 Task: Look for space in Bāruipur, India from 5th June, 2023 to 16th June, 2023 for 2 adults in price range Rs.14000 to Rs.18000. Place can be entire place with 1  bedroom having 1 bed and 1 bathroom. Property type can be house, flat, guest house, hotel. Amenities needed are: wifi. Booking option can be shelf check-in. Required host language is English.
Action: Mouse moved to (417, 87)
Screenshot: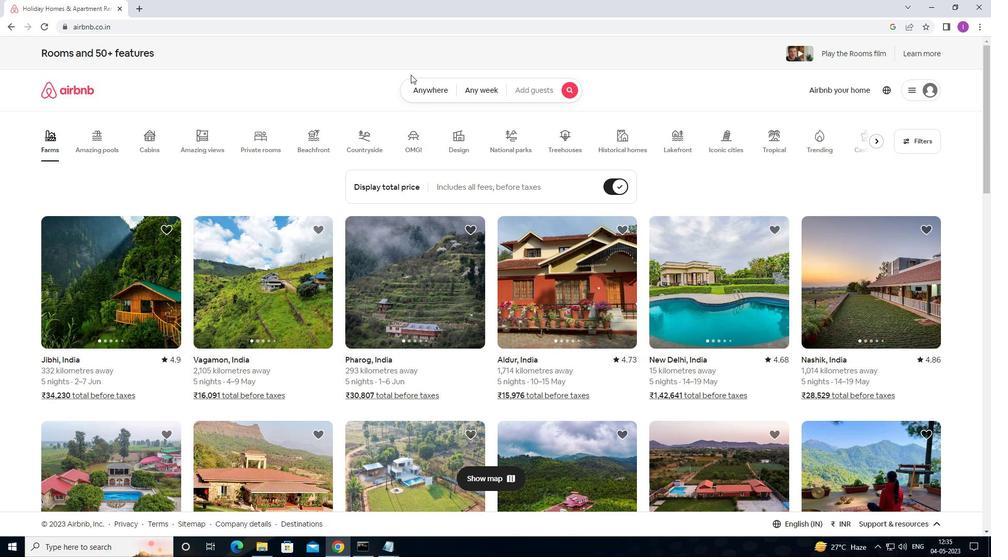 
Action: Mouse pressed left at (417, 87)
Screenshot: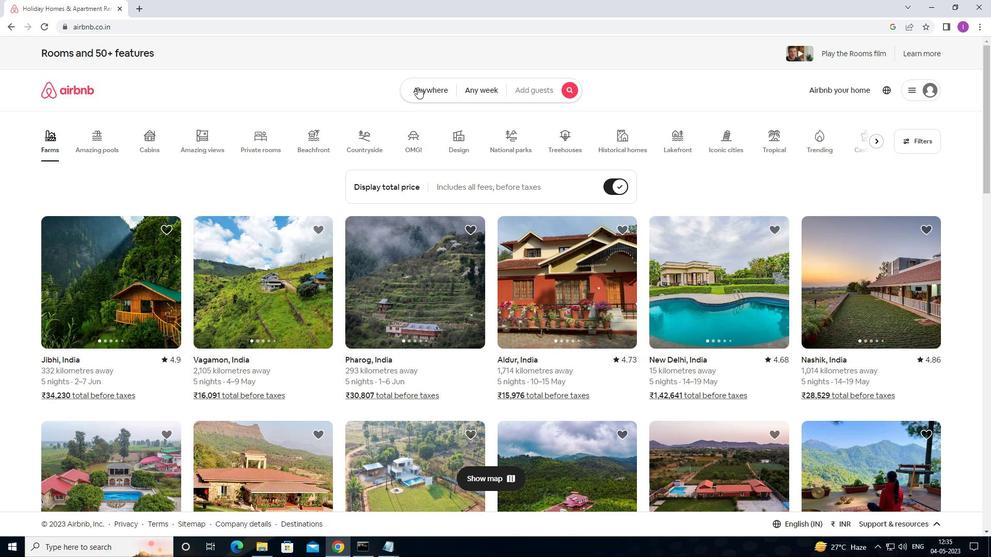 
Action: Mouse moved to (350, 139)
Screenshot: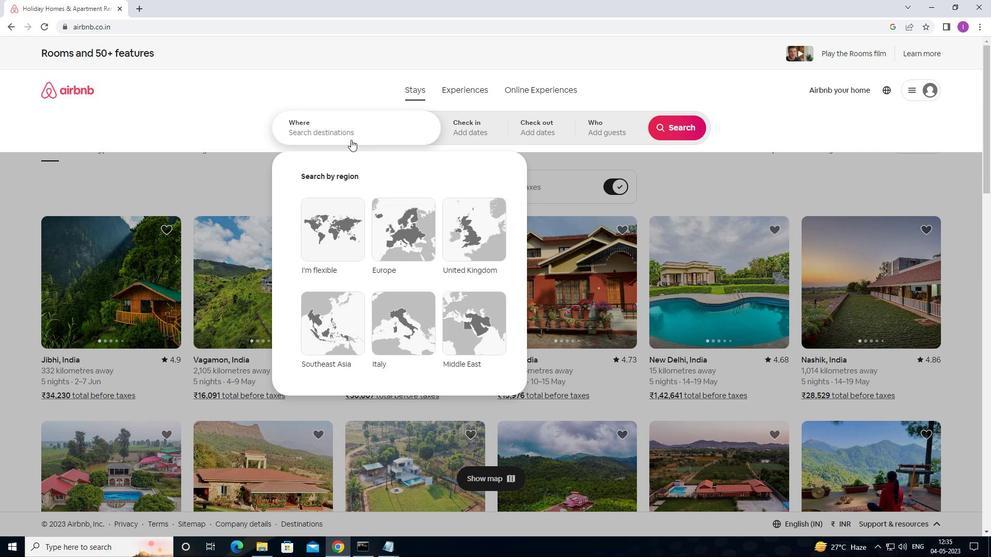 
Action: Mouse pressed left at (350, 139)
Screenshot: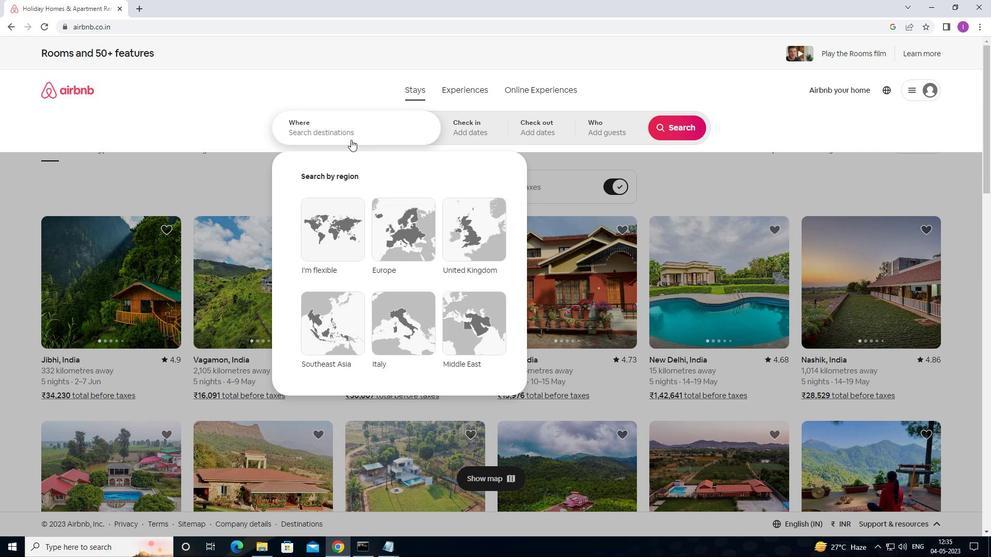 
Action: Mouse moved to (363, 128)
Screenshot: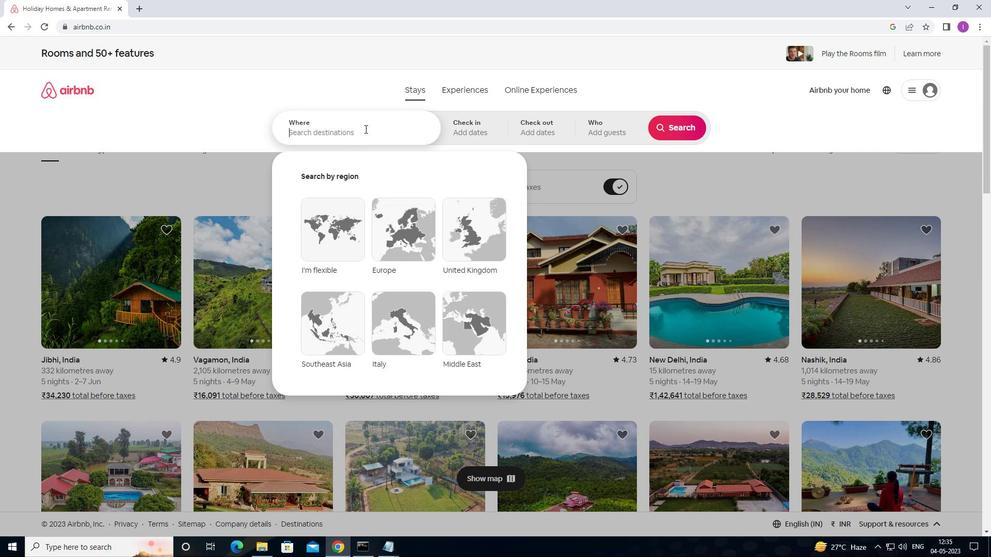 
Action: Key pressed <Key.shift>BARUIP
Screenshot: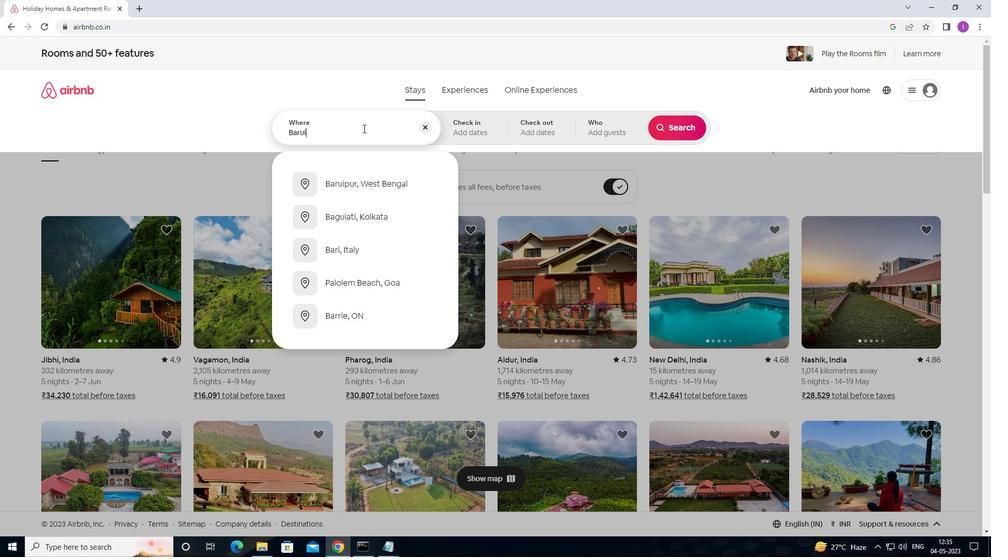 
Action: Mouse moved to (363, 128)
Screenshot: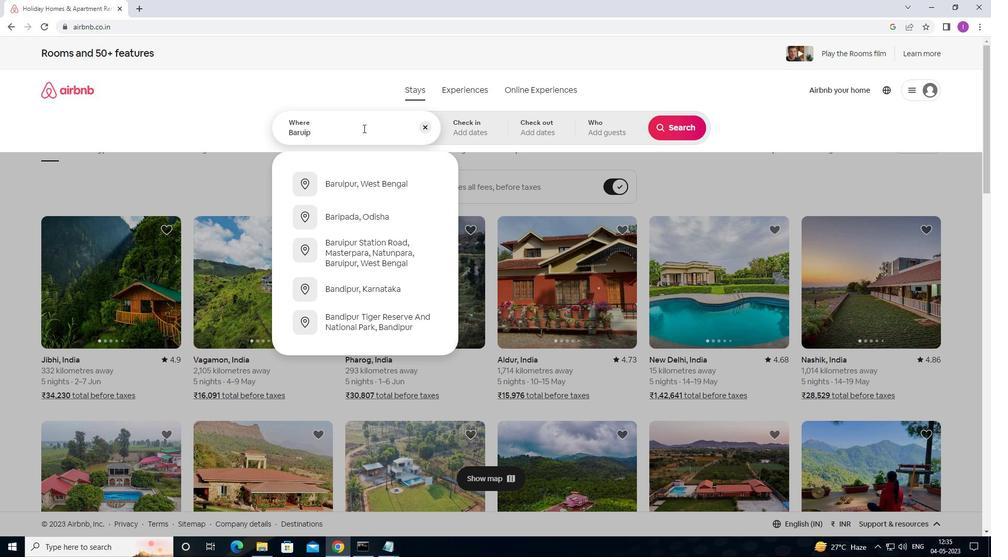 
Action: Key pressed UR,<Key.shift>INDIAS<Key.backspace>
Screenshot: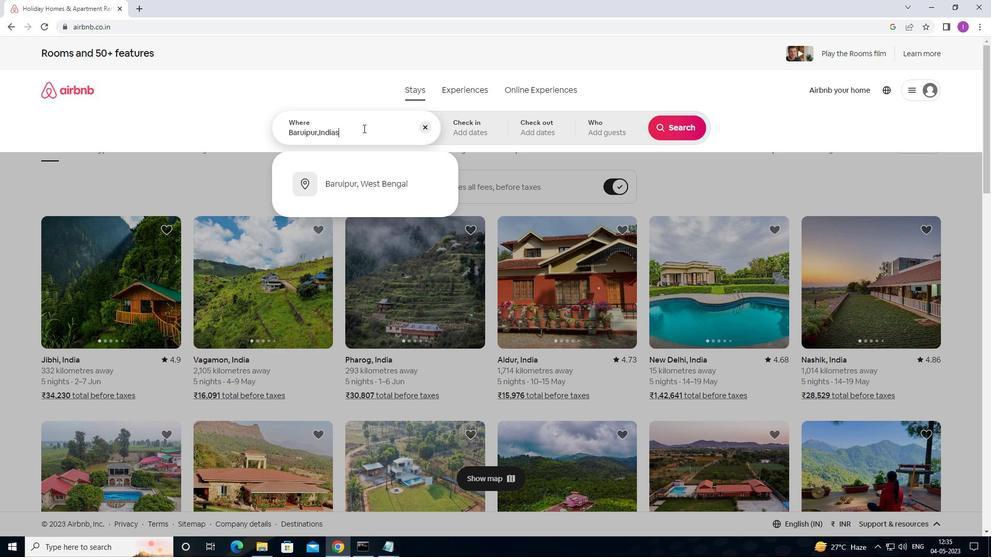 
Action: Mouse moved to (480, 132)
Screenshot: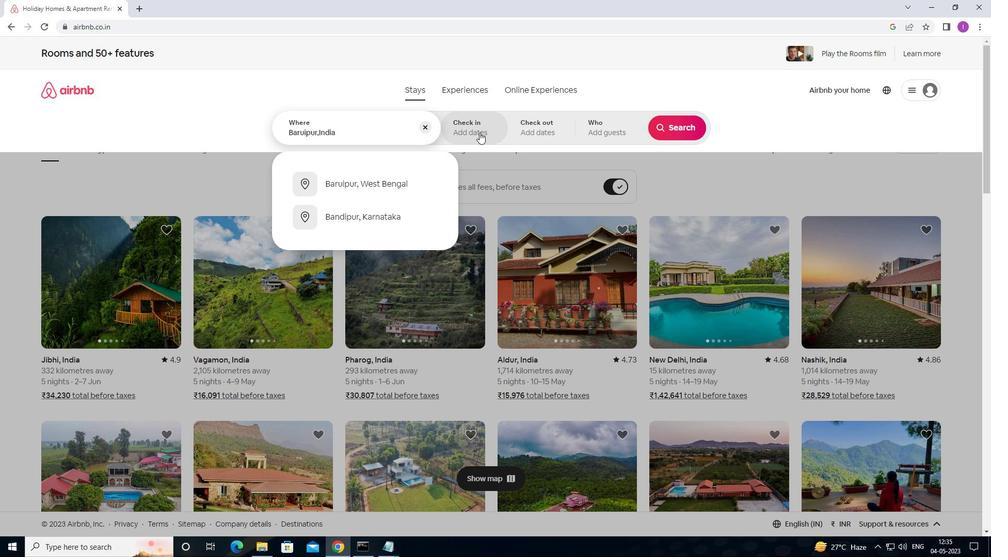 
Action: Mouse pressed left at (480, 132)
Screenshot: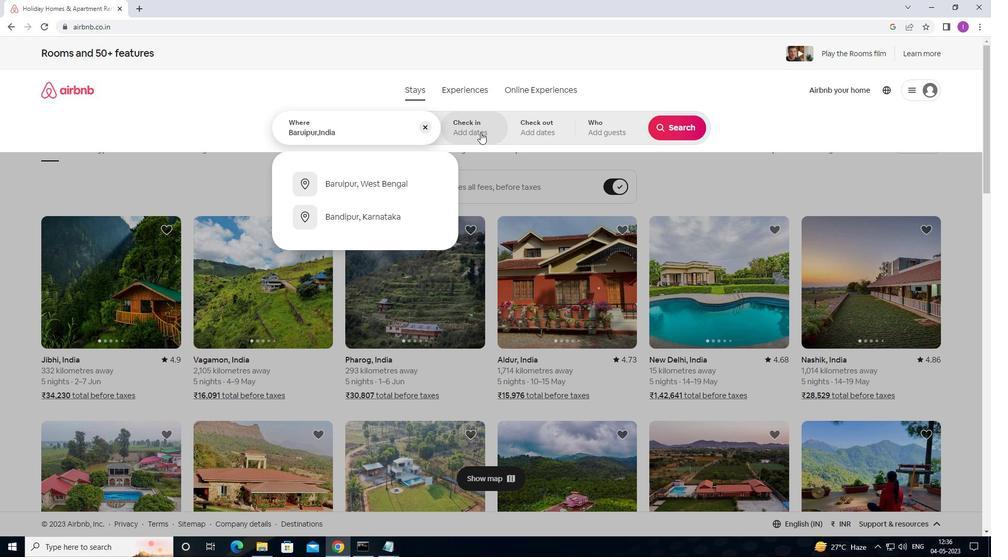 
Action: Mouse moved to (541, 282)
Screenshot: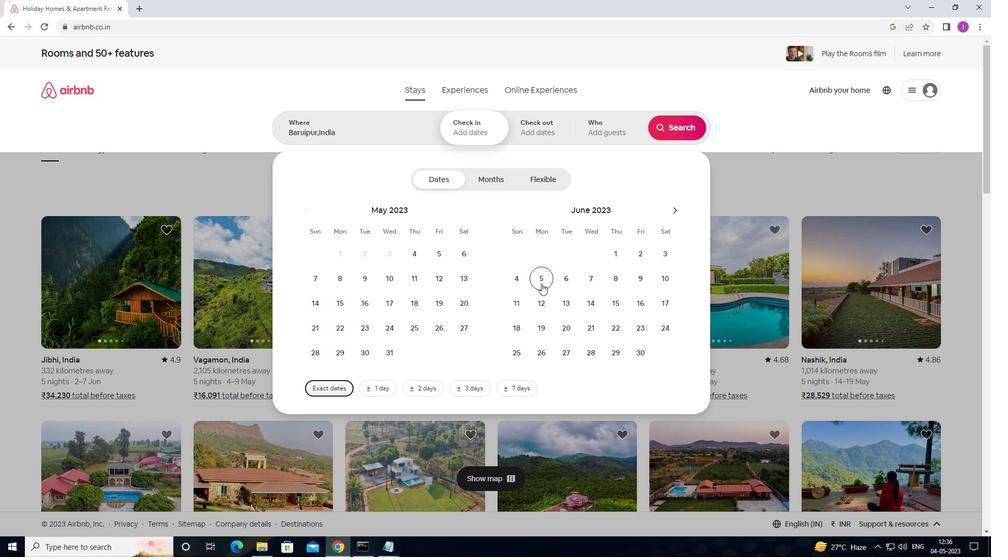 
Action: Mouse pressed left at (541, 282)
Screenshot: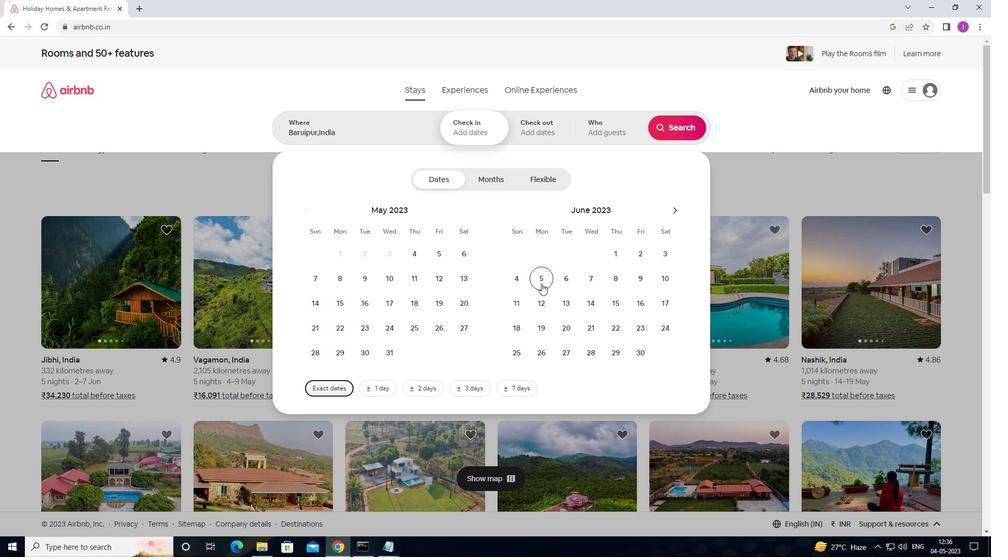 
Action: Mouse moved to (648, 297)
Screenshot: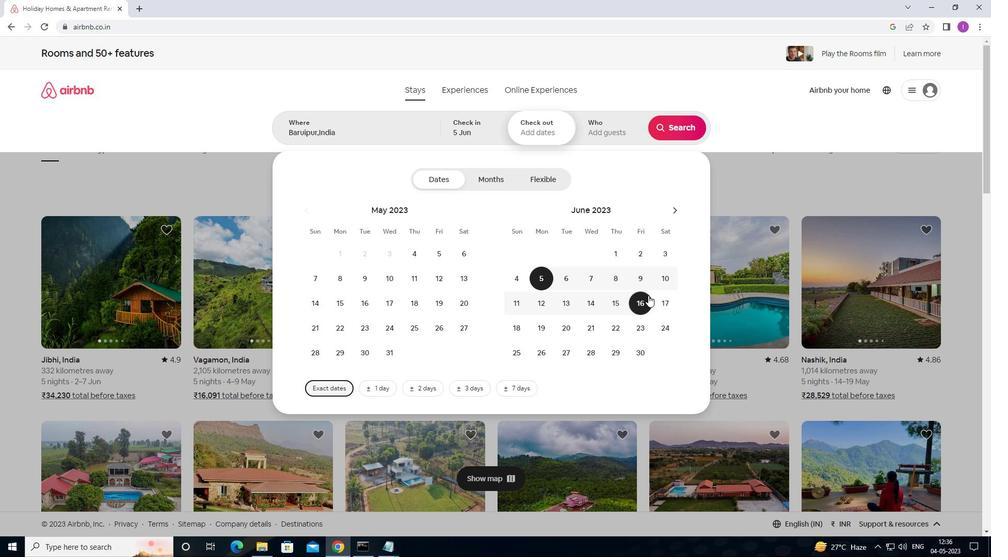 
Action: Mouse pressed left at (648, 297)
Screenshot: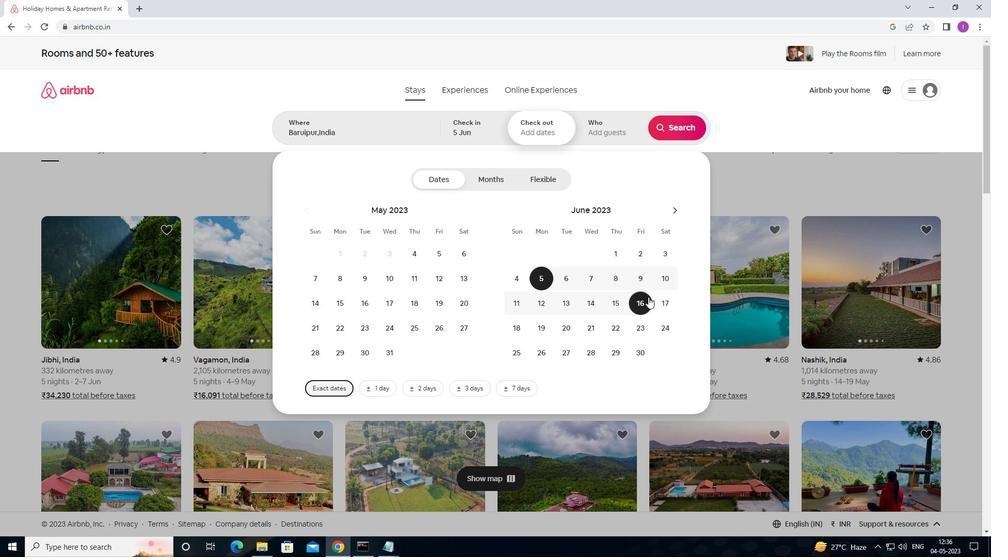 
Action: Mouse moved to (633, 136)
Screenshot: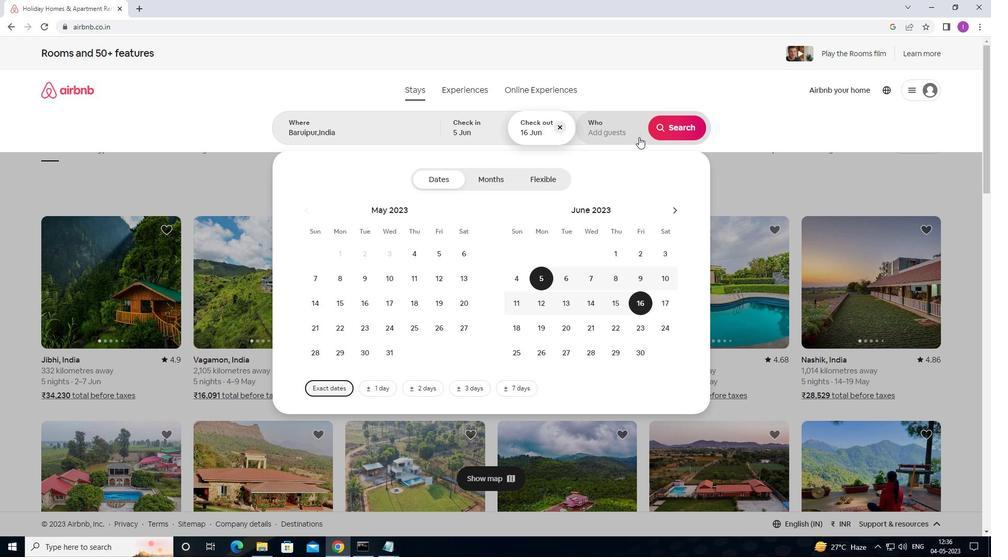 
Action: Mouse pressed left at (633, 136)
Screenshot: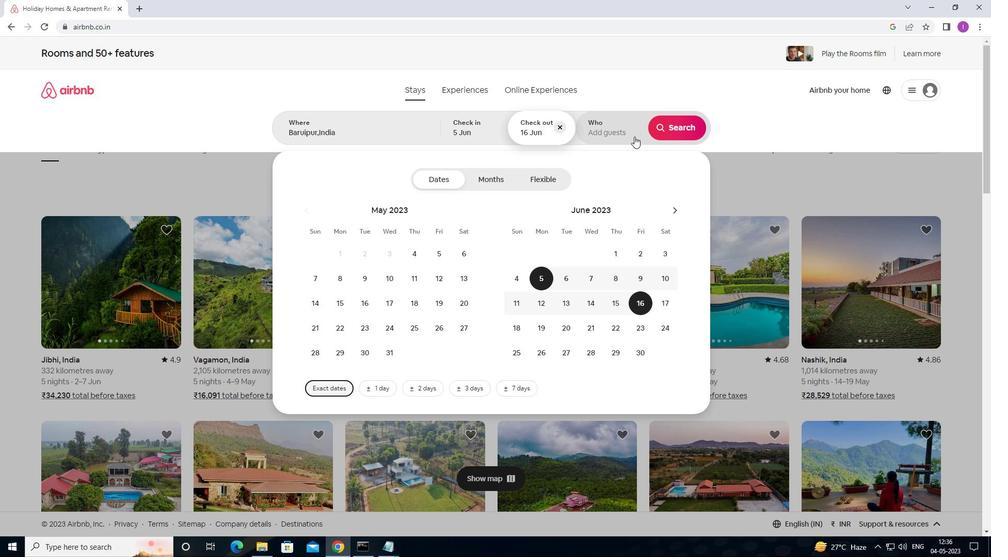 
Action: Mouse moved to (681, 181)
Screenshot: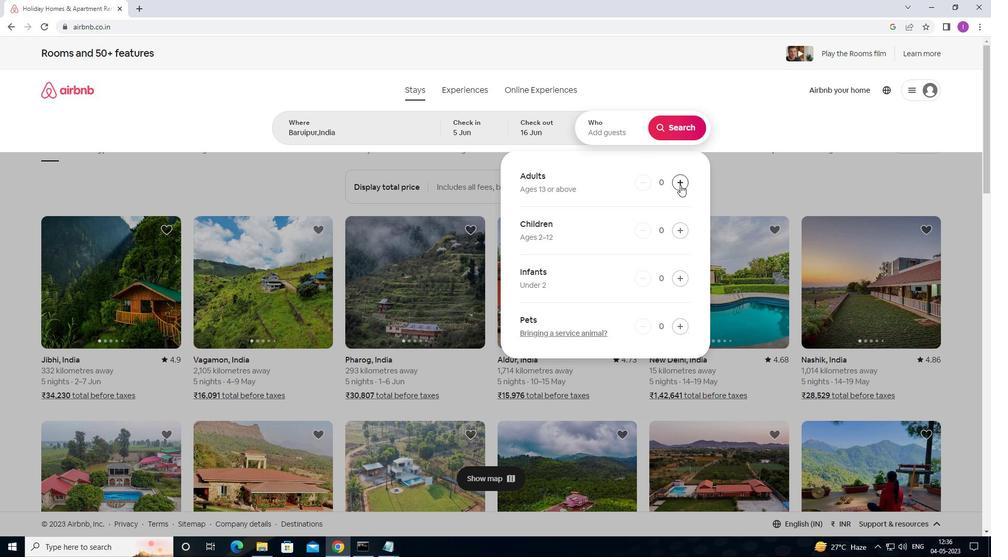 
Action: Mouse pressed left at (681, 181)
Screenshot: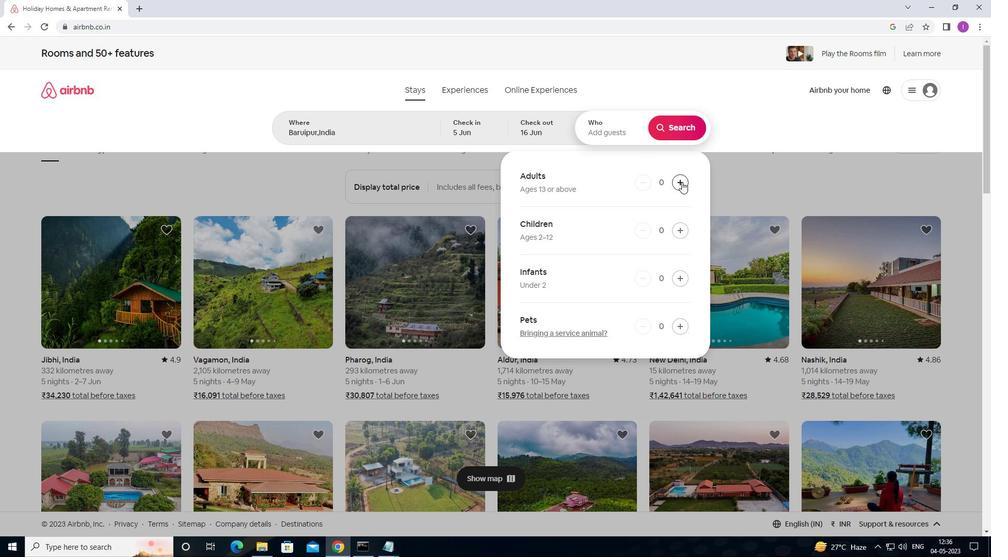 
Action: Mouse pressed left at (681, 181)
Screenshot: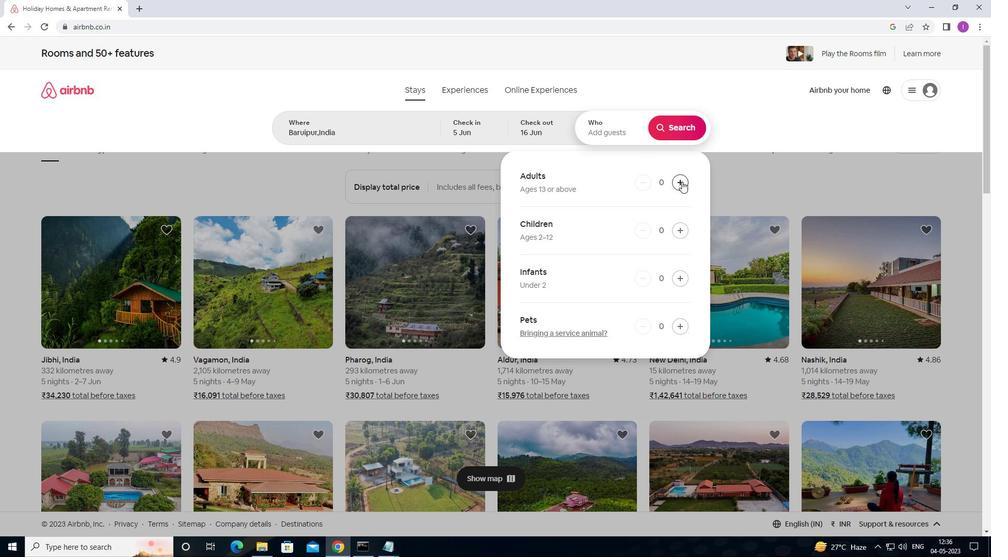 
Action: Mouse moved to (691, 126)
Screenshot: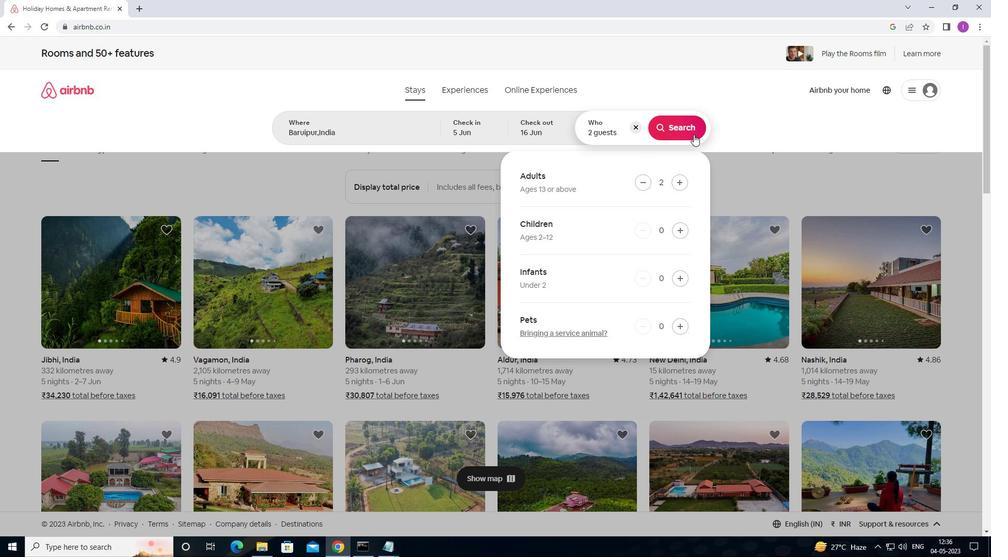 
Action: Mouse pressed left at (691, 126)
Screenshot: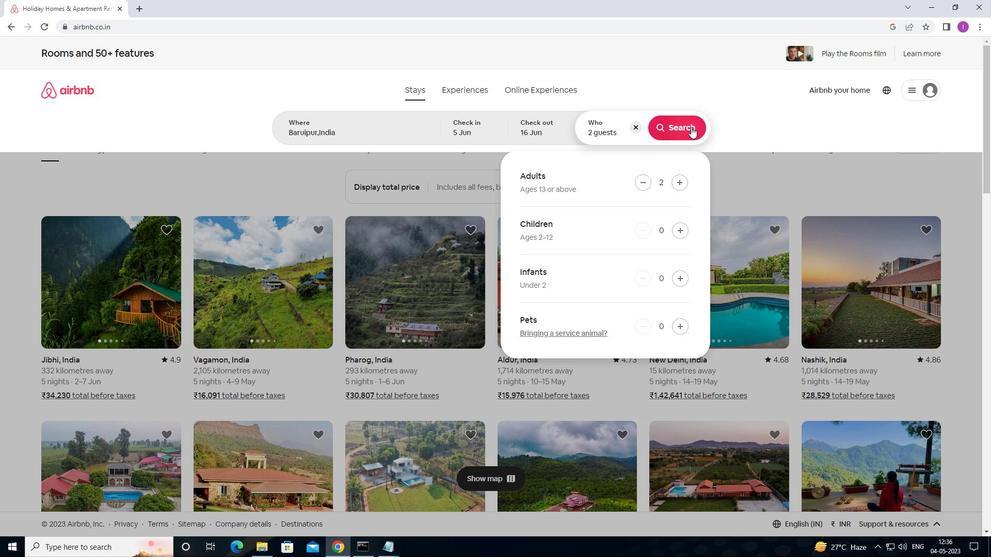 
Action: Mouse moved to (937, 108)
Screenshot: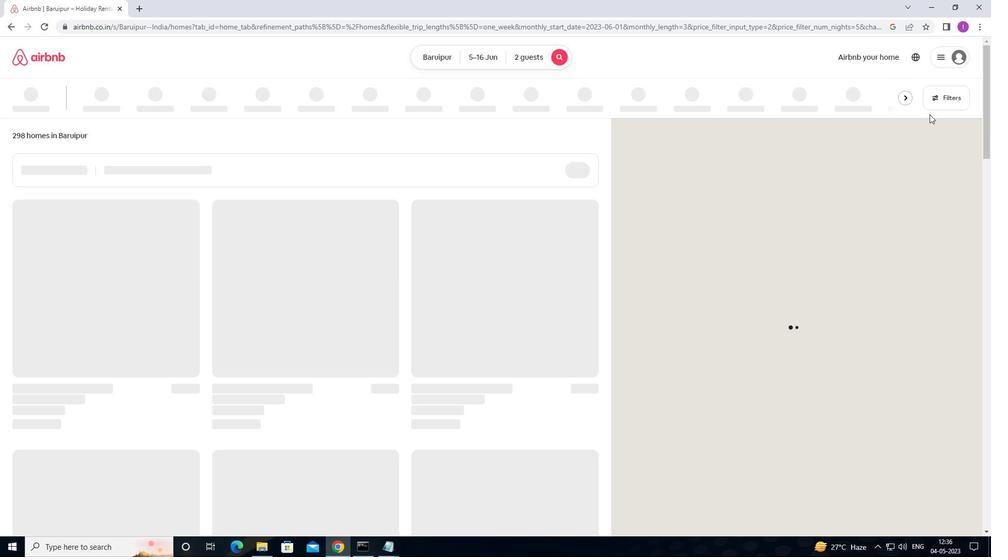 
Action: Mouse pressed left at (937, 108)
Screenshot: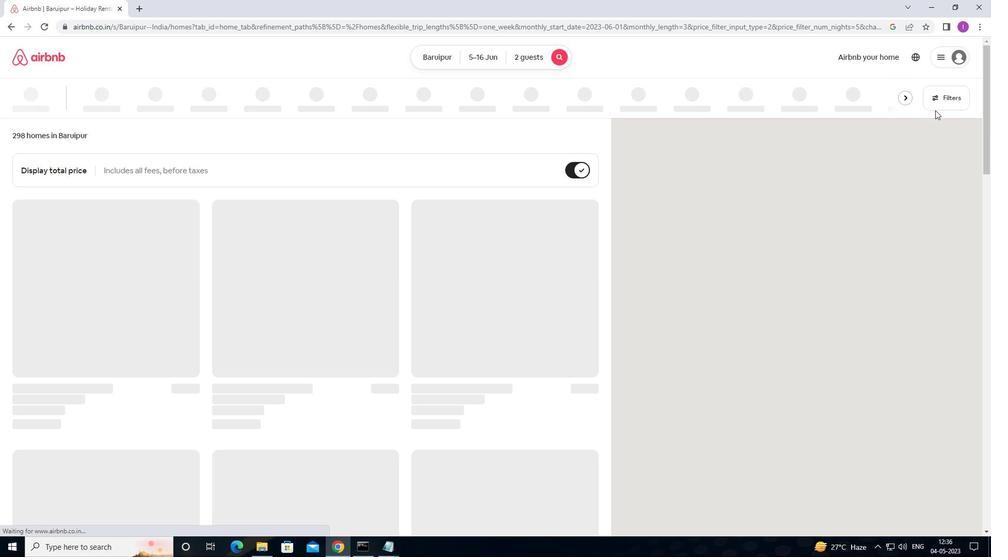 
Action: Mouse moved to (380, 229)
Screenshot: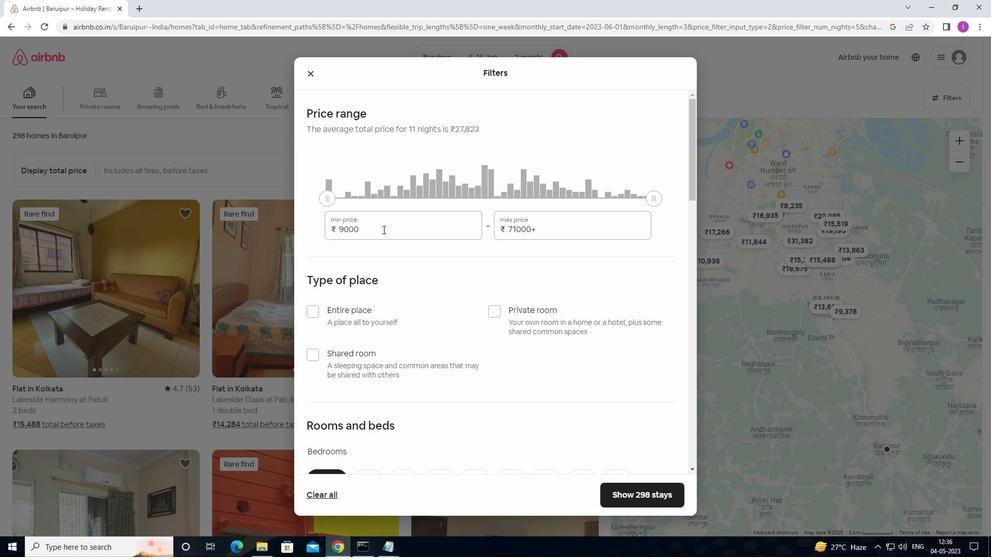 
Action: Mouse pressed left at (380, 229)
Screenshot: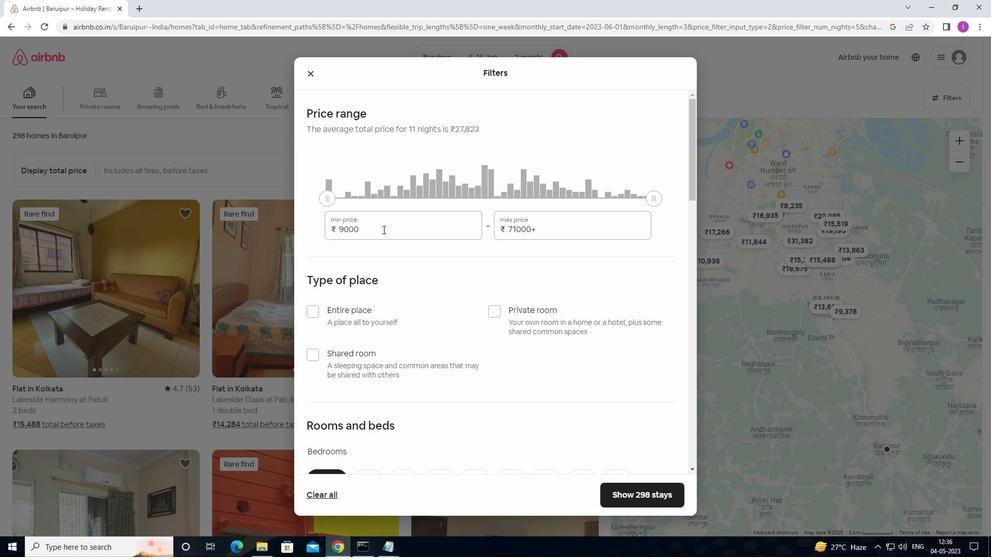 
Action: Mouse moved to (341, 220)
Screenshot: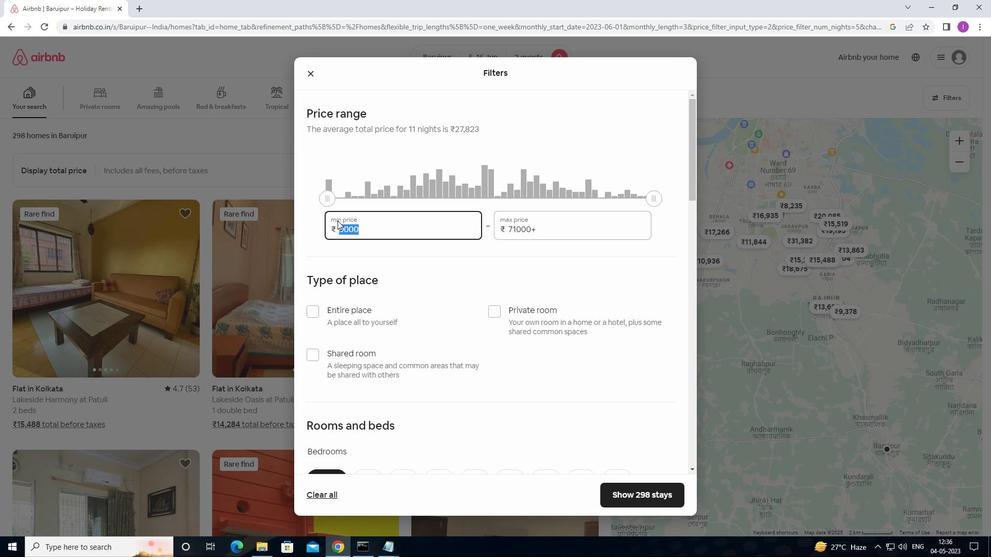 
Action: Key pressed 1
Screenshot: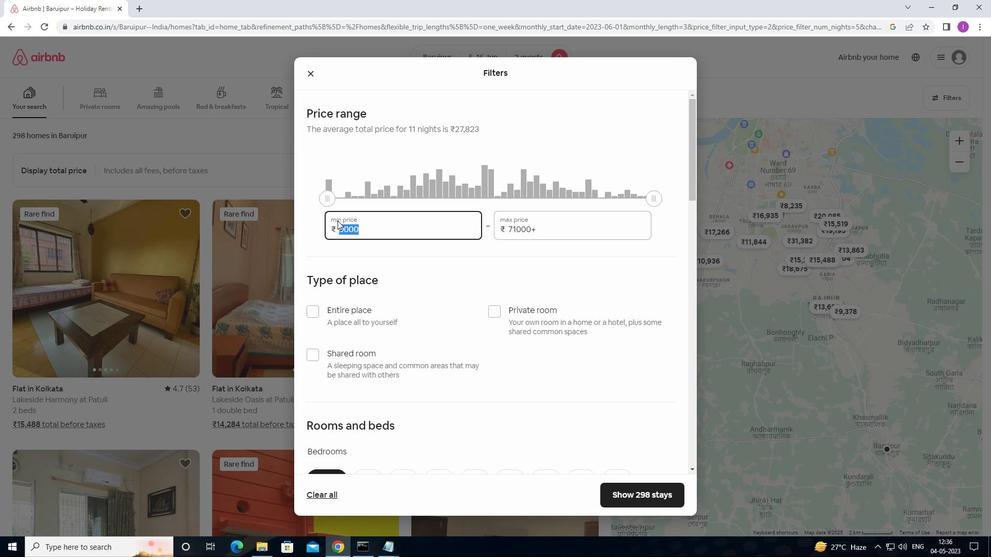 
Action: Mouse moved to (342, 220)
Screenshot: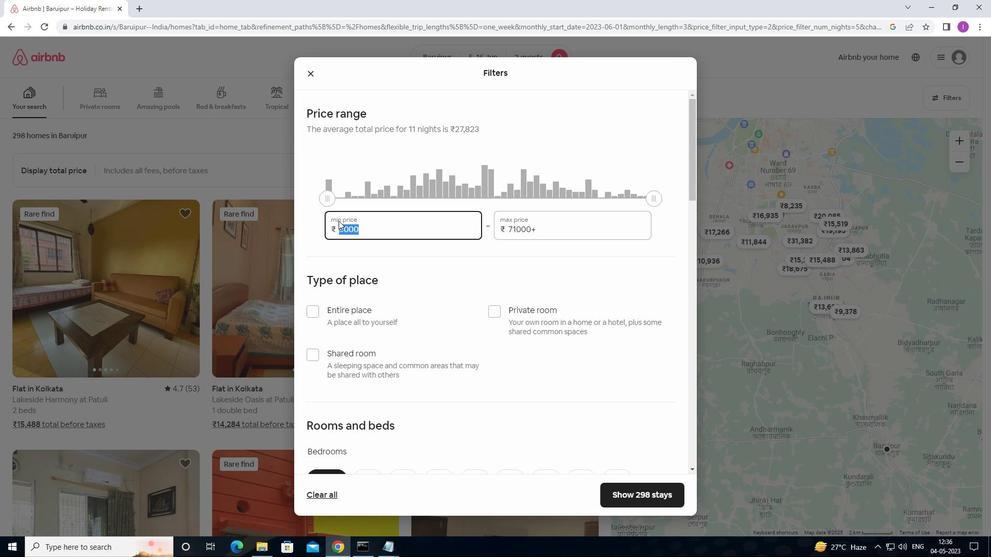 
Action: Key pressed 40
Screenshot: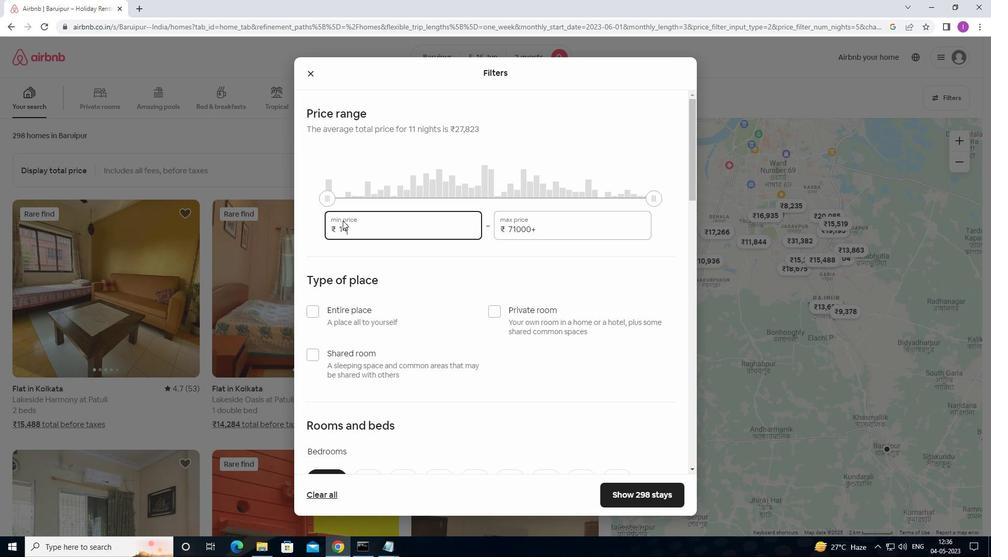 
Action: Mouse moved to (343, 220)
Screenshot: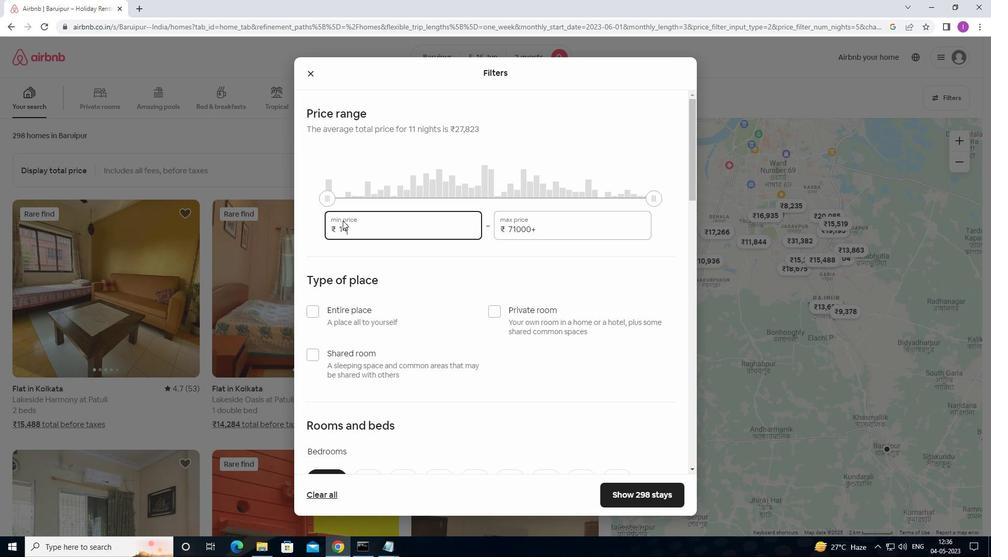 
Action: Key pressed 0
Screenshot: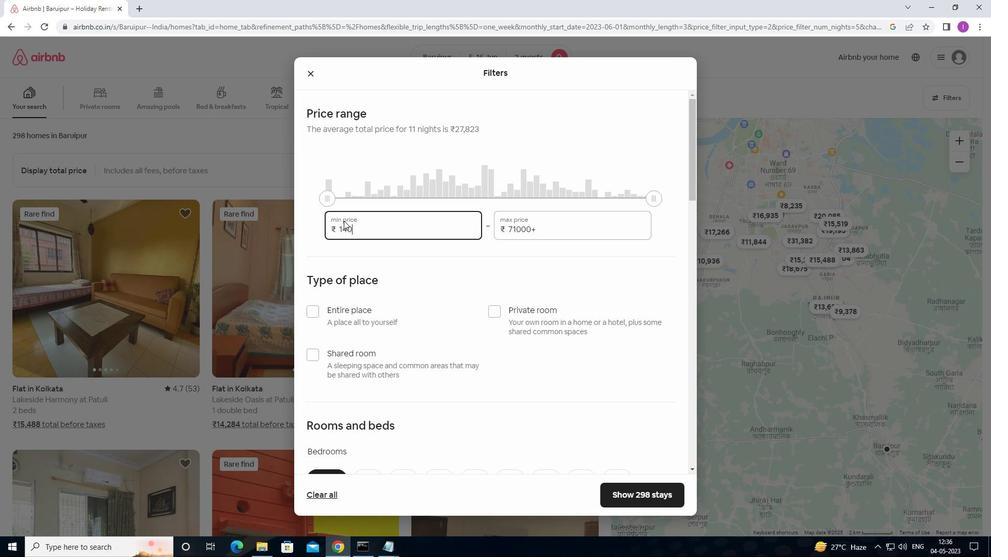 
Action: Mouse moved to (354, 218)
Screenshot: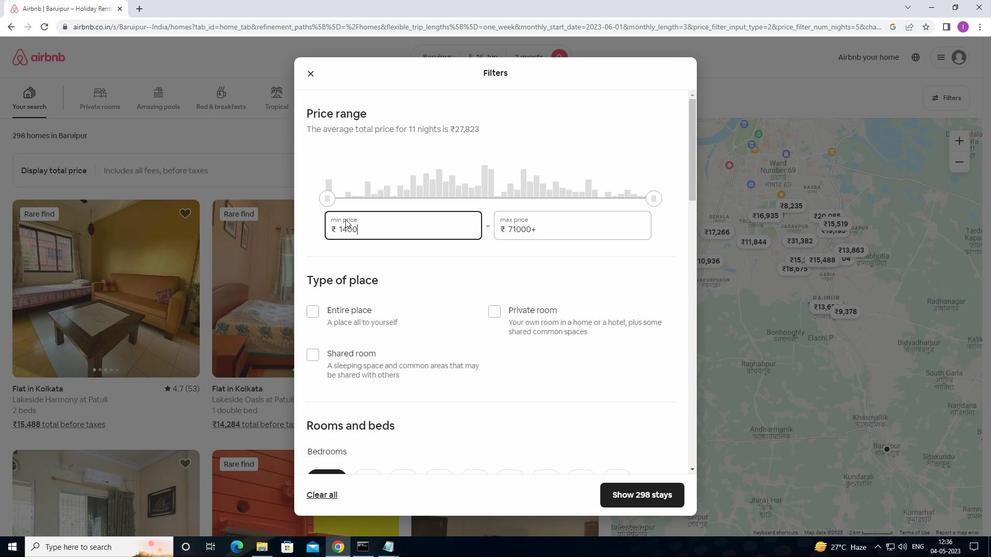 
Action: Key pressed 0
Screenshot: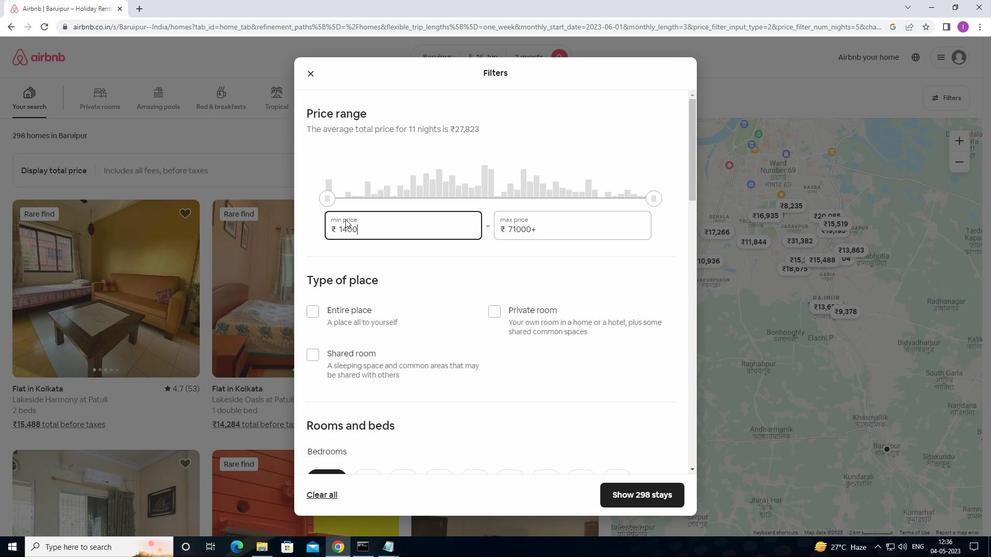 
Action: Mouse moved to (554, 227)
Screenshot: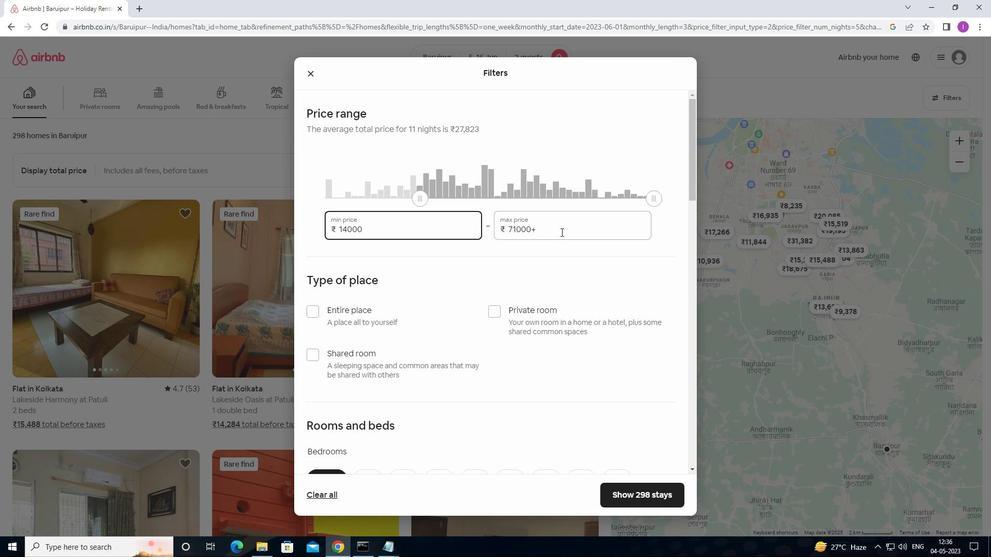 
Action: Mouse pressed left at (554, 227)
Screenshot: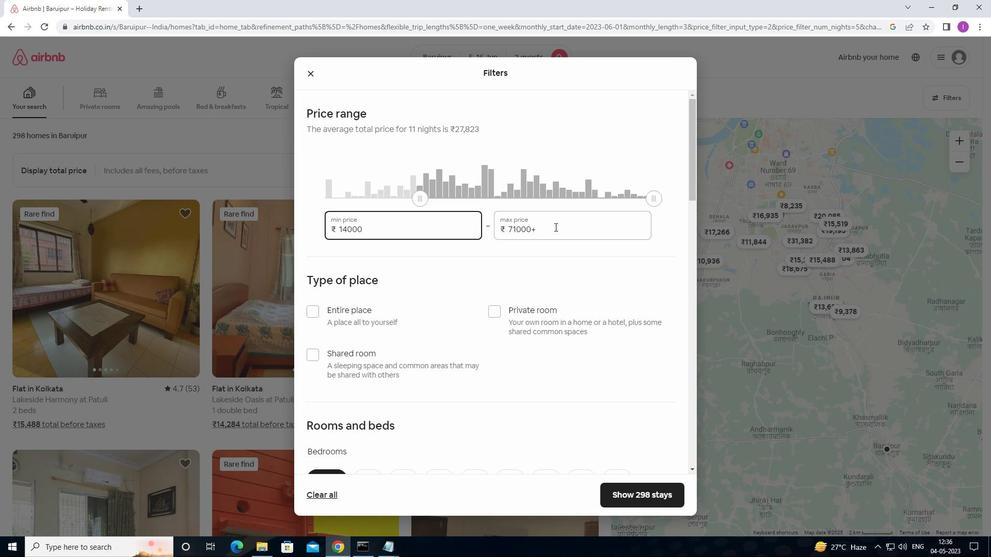 
Action: Mouse moved to (496, 224)
Screenshot: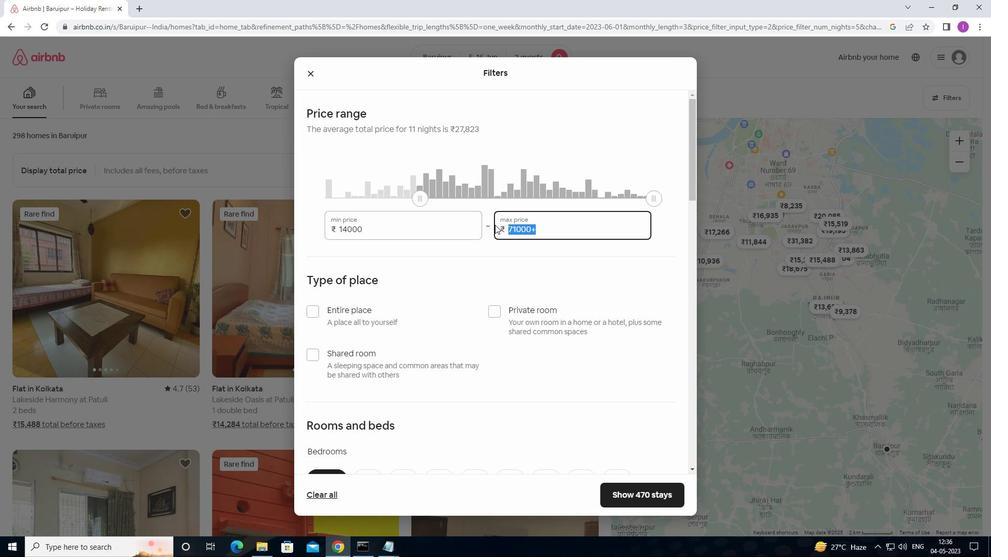 
Action: Key pressed 1
Screenshot: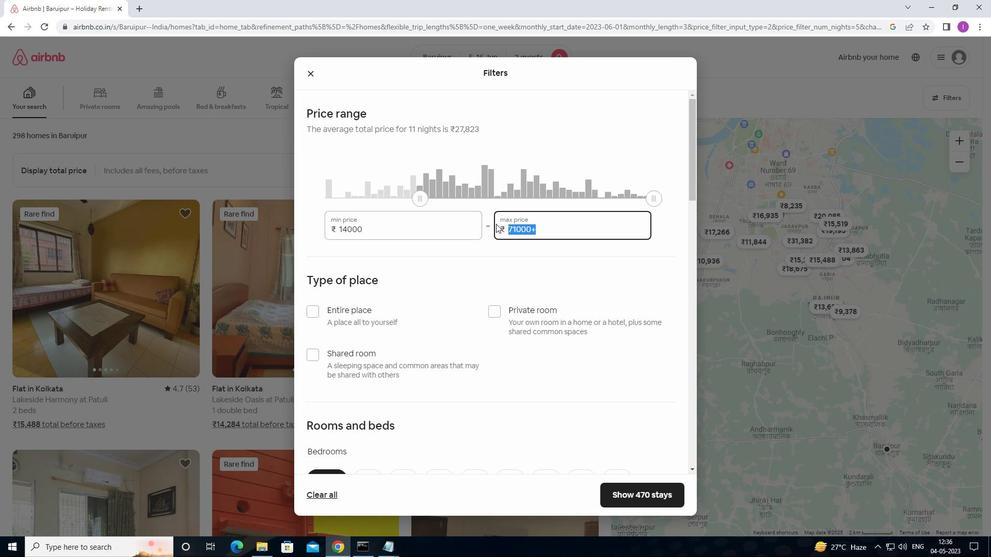 
Action: Mouse moved to (497, 223)
Screenshot: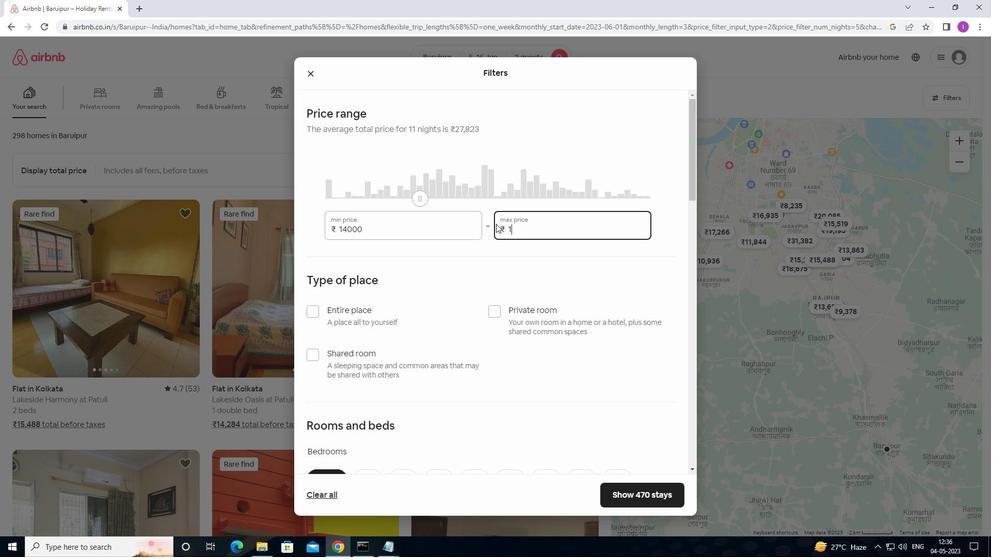 
Action: Key pressed 8000
Screenshot: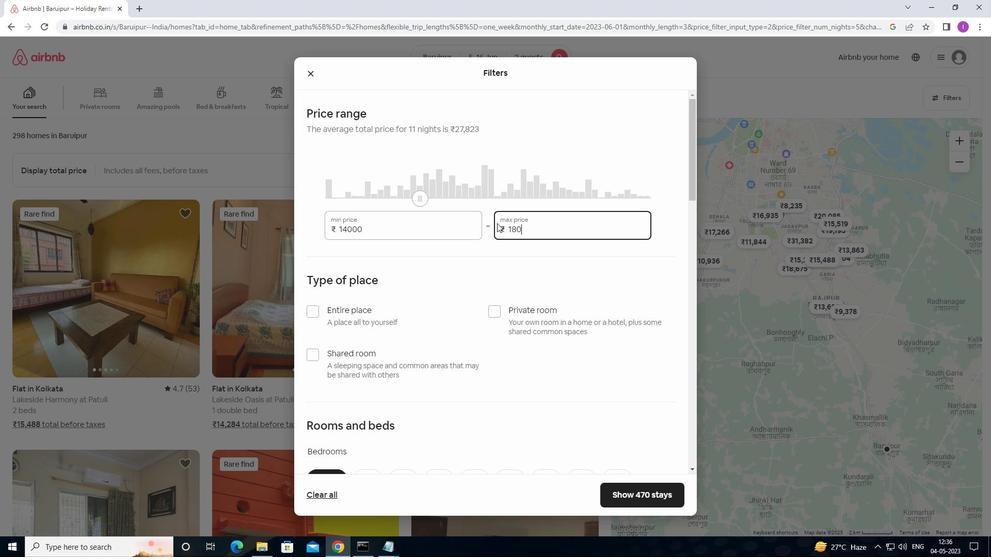 
Action: Mouse moved to (504, 239)
Screenshot: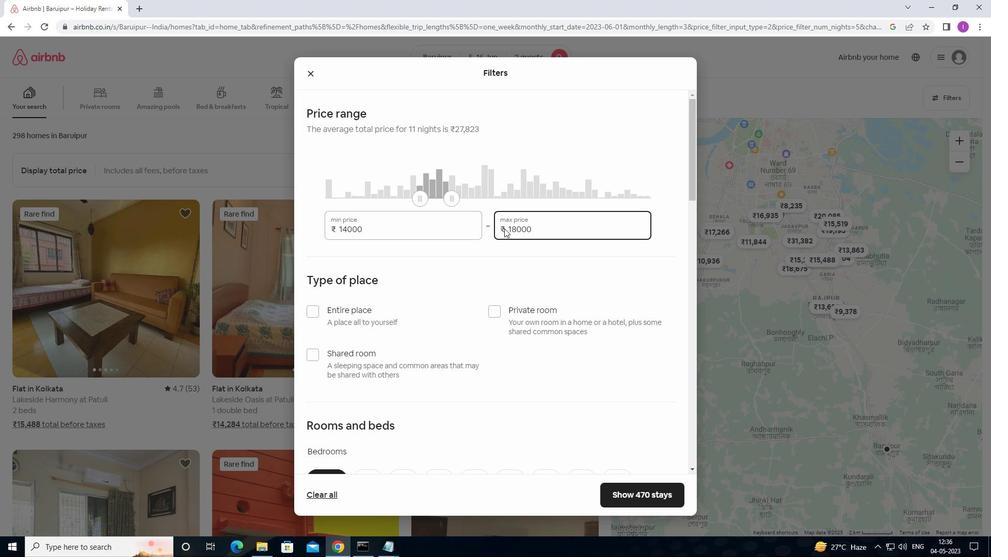 
Action: Mouse scrolled (504, 238) with delta (0, 0)
Screenshot: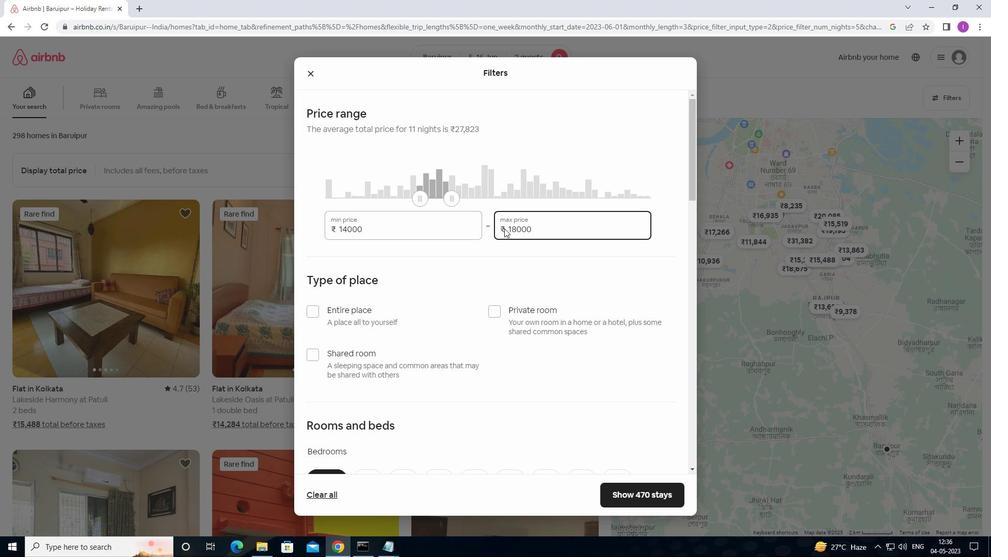 
Action: Mouse moved to (504, 240)
Screenshot: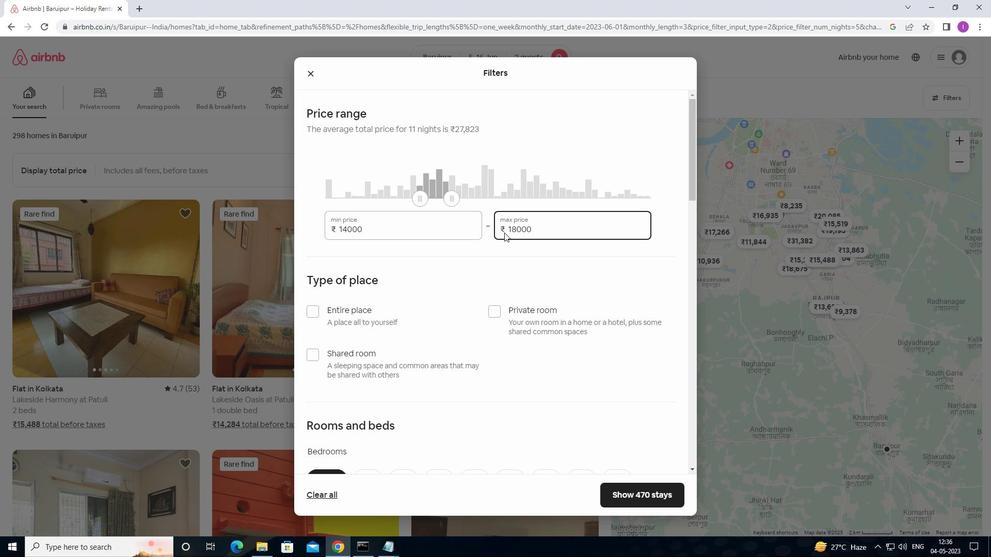 
Action: Mouse scrolled (504, 240) with delta (0, 0)
Screenshot: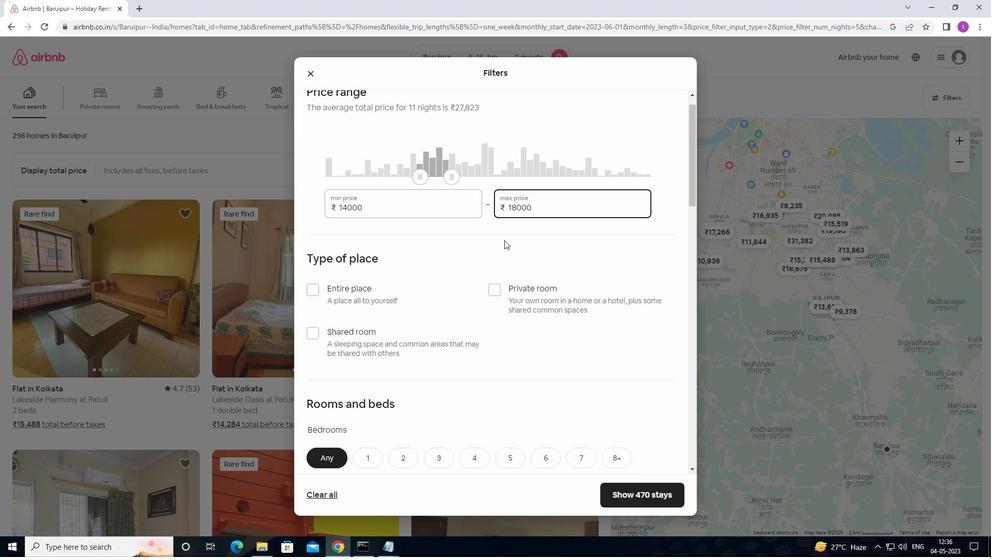 
Action: Mouse moved to (488, 234)
Screenshot: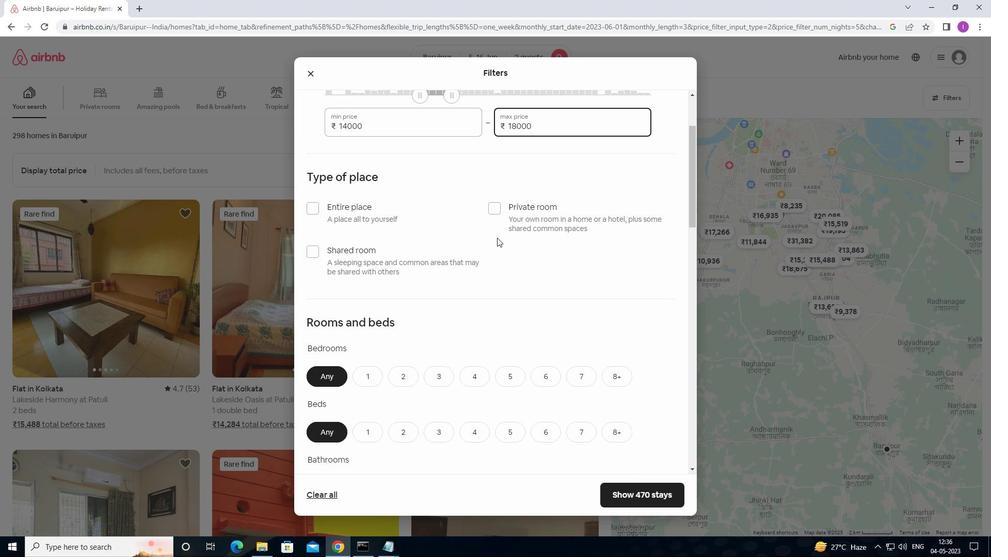 
Action: Mouse scrolled (488, 234) with delta (0, 0)
Screenshot: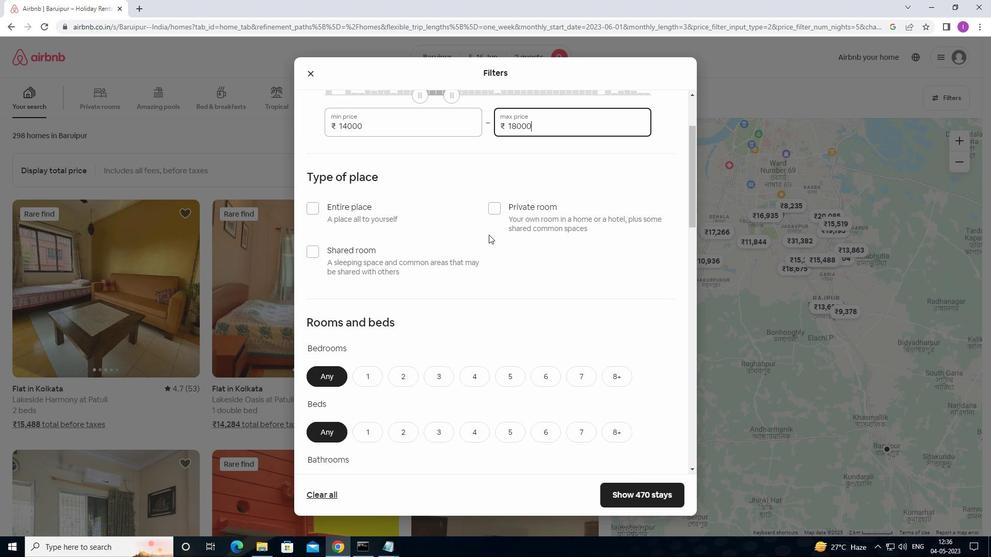 
Action: Mouse moved to (315, 154)
Screenshot: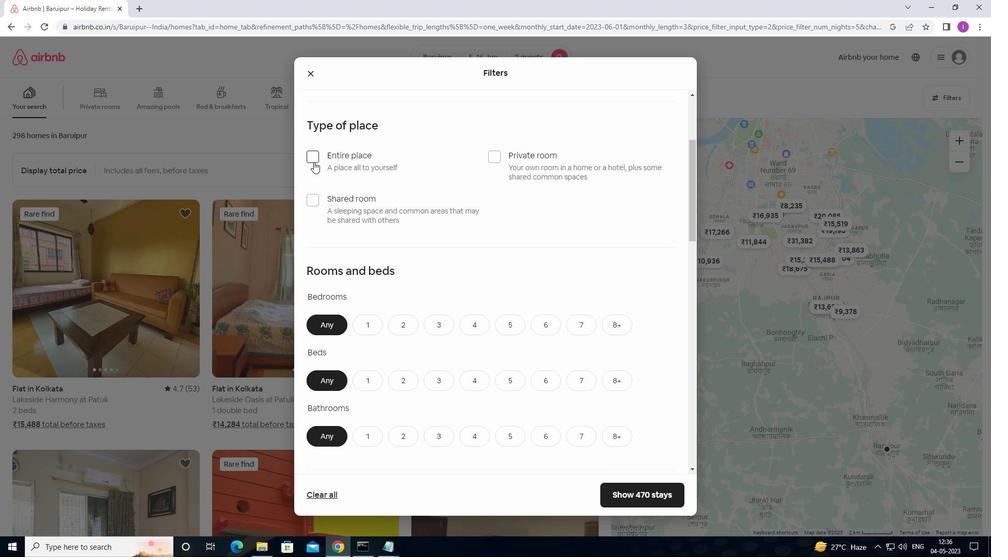 
Action: Mouse pressed left at (315, 154)
Screenshot: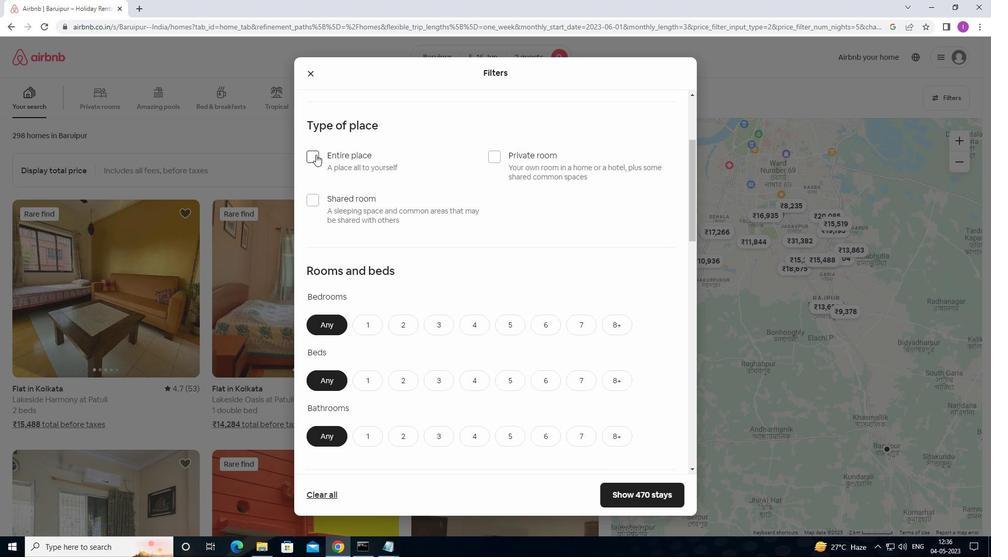 
Action: Mouse moved to (389, 173)
Screenshot: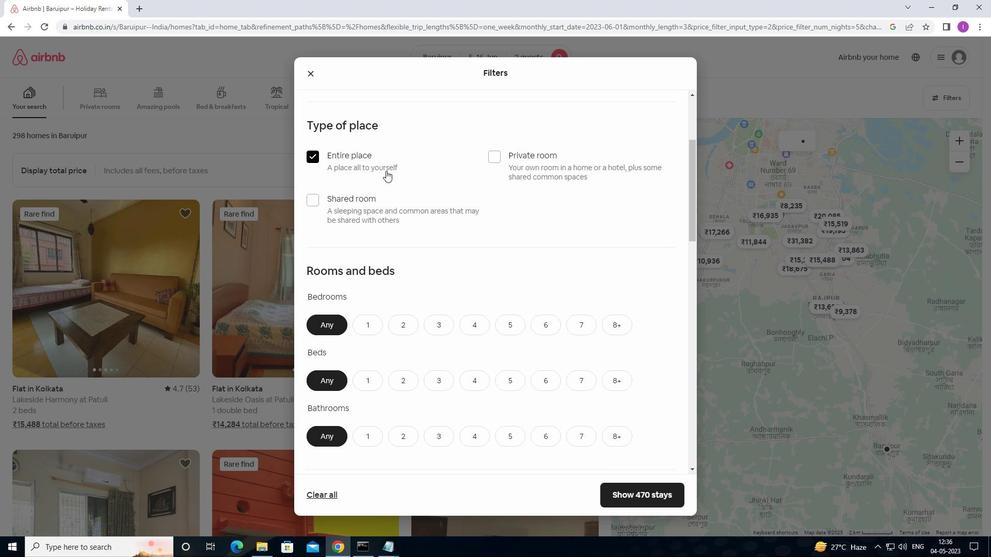 
Action: Mouse scrolled (389, 172) with delta (0, 0)
Screenshot: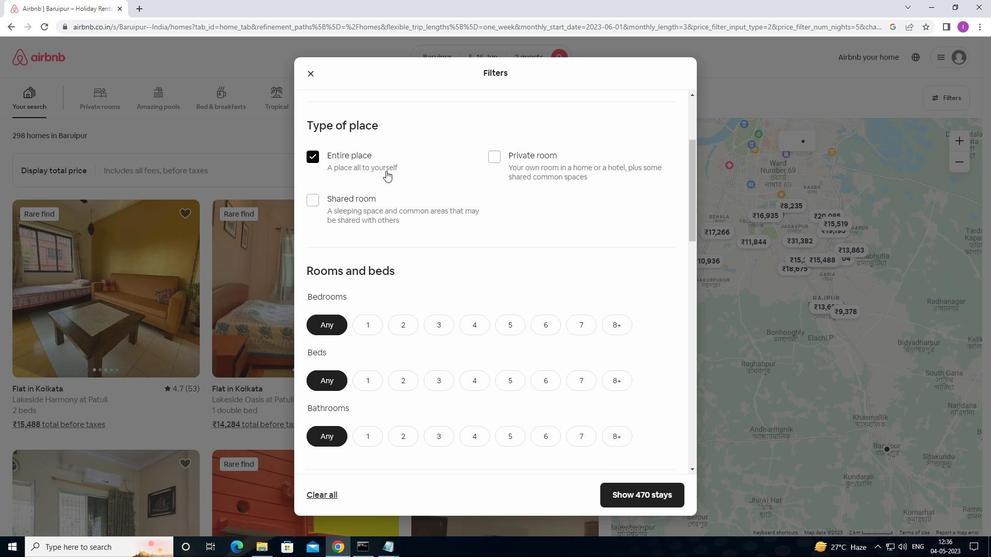 
Action: Mouse scrolled (389, 172) with delta (0, 0)
Screenshot: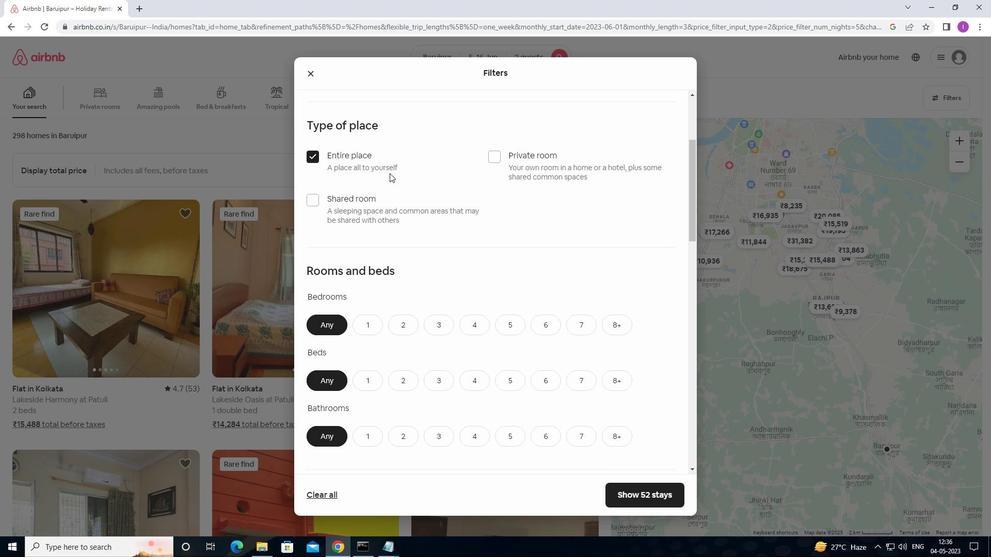 
Action: Mouse moved to (378, 227)
Screenshot: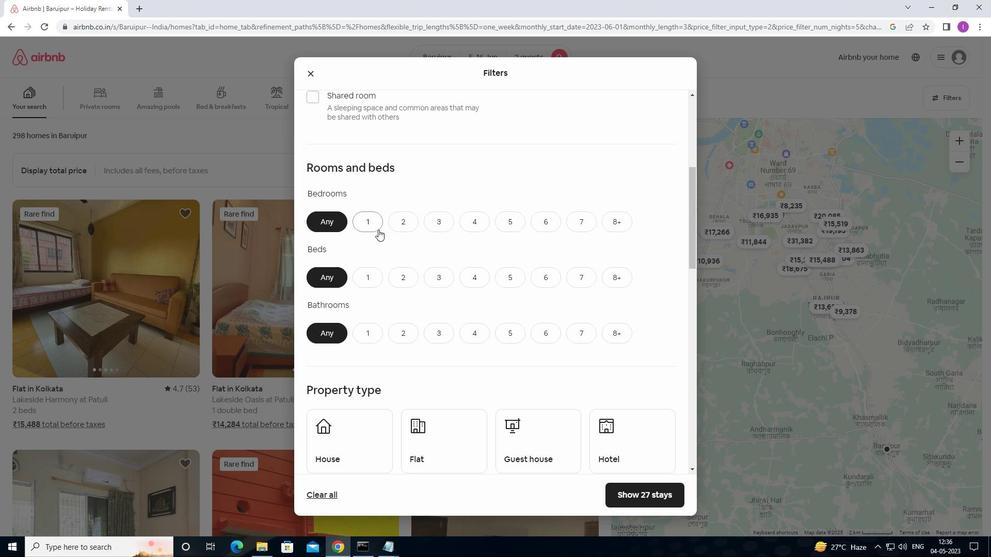 
Action: Mouse pressed left at (378, 227)
Screenshot: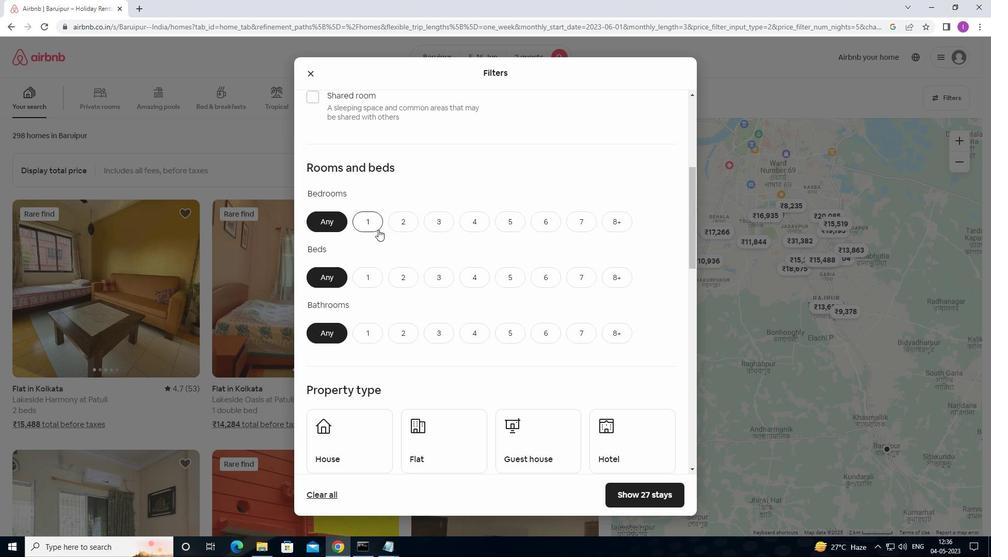 
Action: Mouse moved to (377, 274)
Screenshot: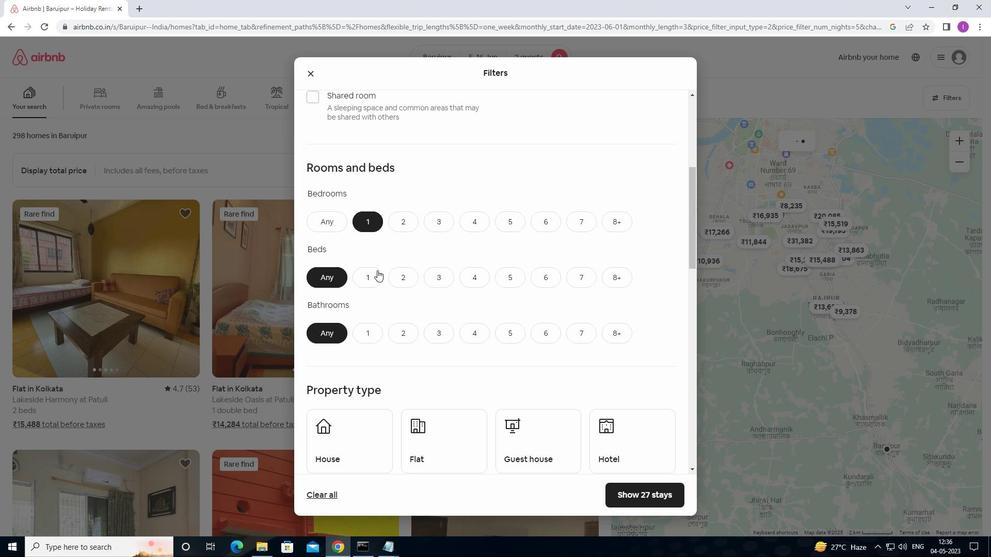 
Action: Mouse pressed left at (377, 274)
Screenshot: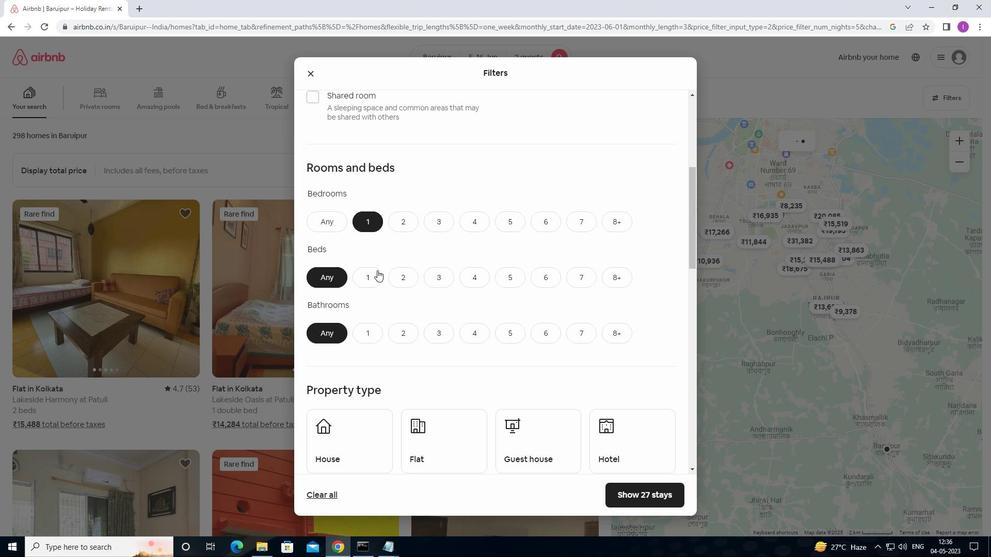 
Action: Mouse moved to (373, 325)
Screenshot: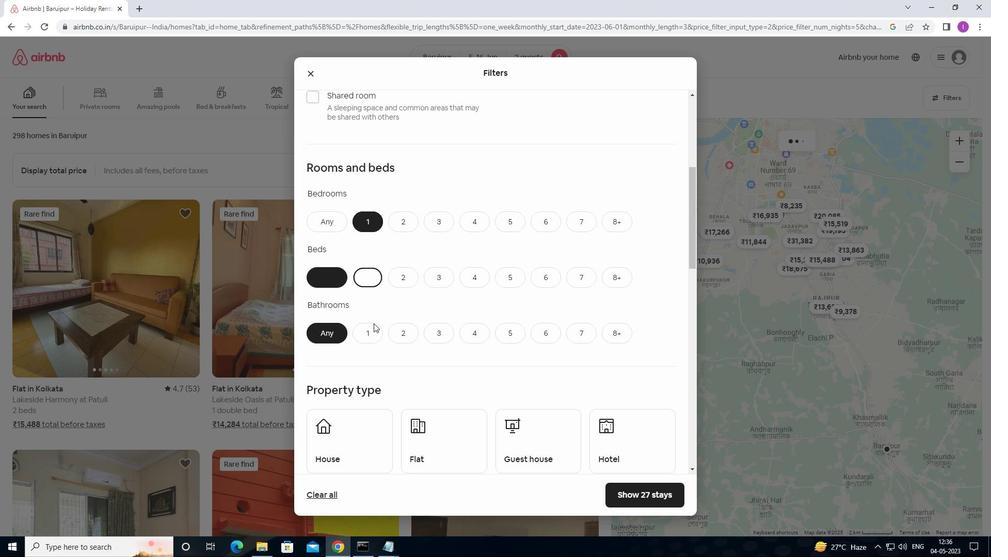 
Action: Mouse pressed left at (373, 325)
Screenshot: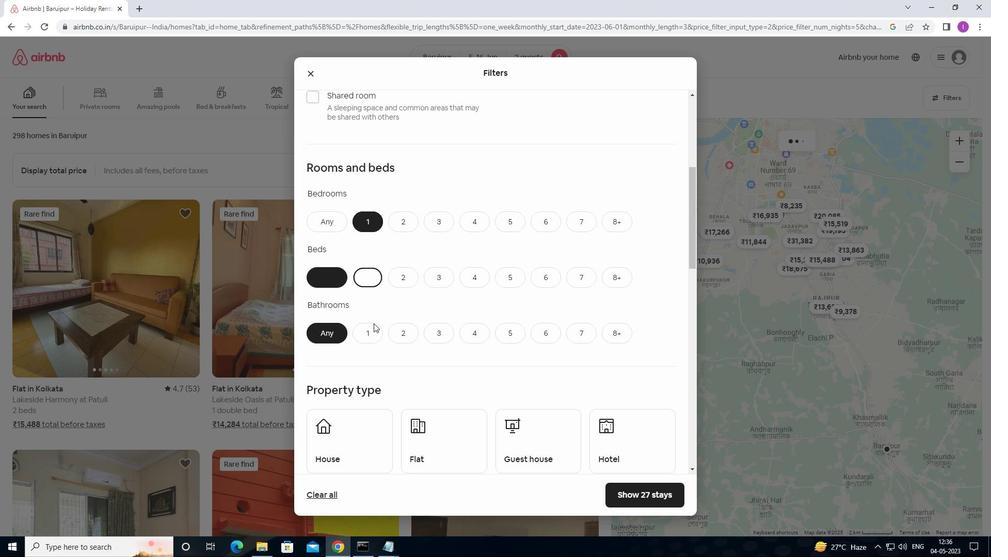 
Action: Mouse moved to (405, 310)
Screenshot: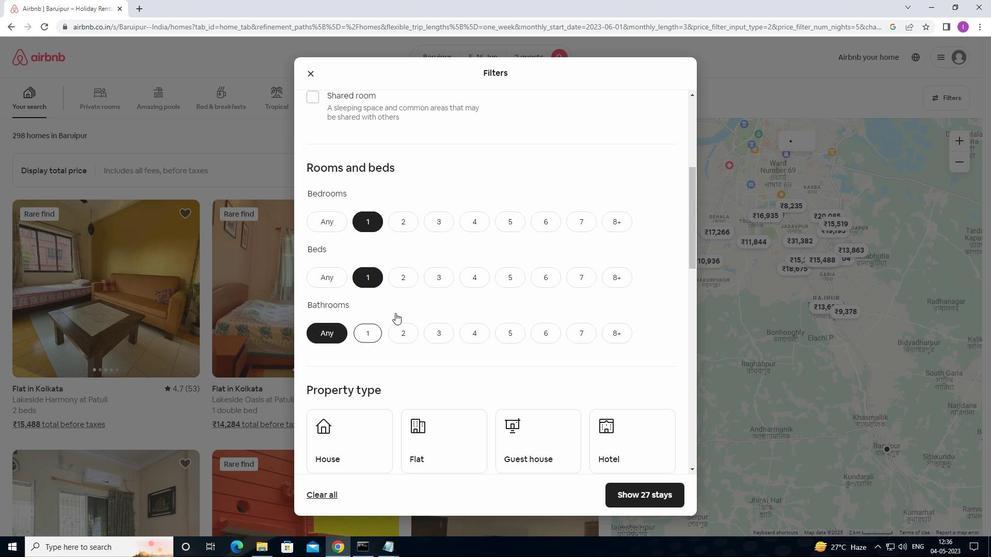 
Action: Mouse scrolled (405, 309) with delta (0, 0)
Screenshot: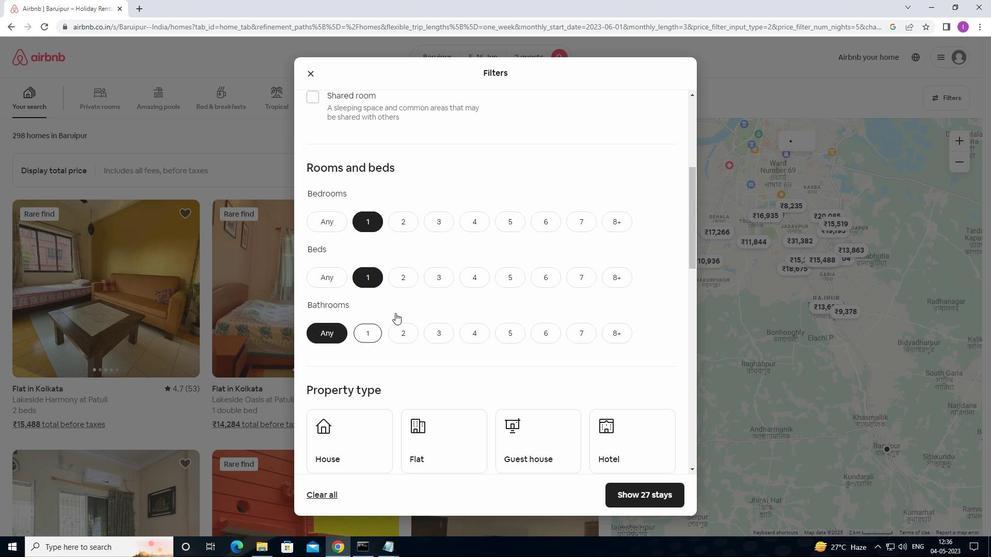 
Action: Mouse moved to (406, 309)
Screenshot: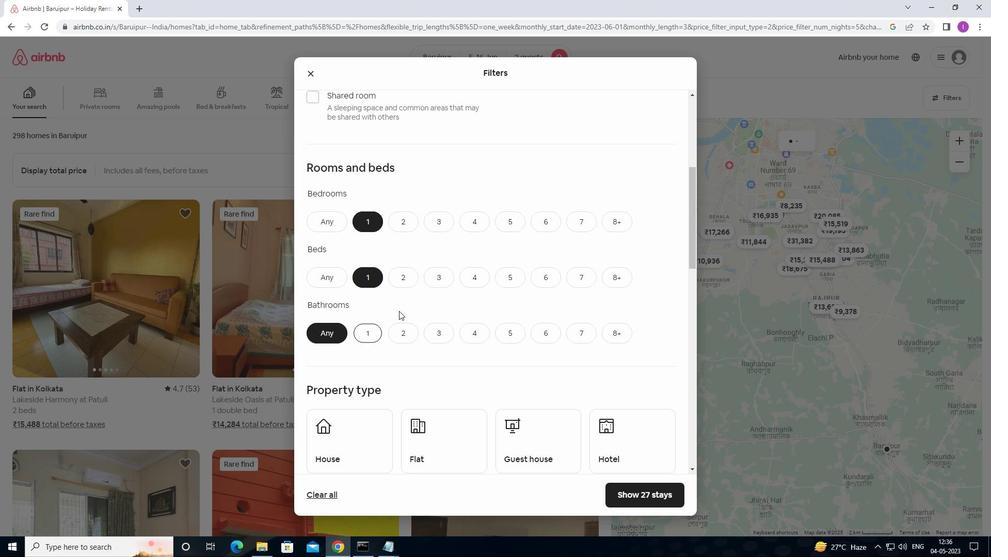 
Action: Mouse scrolled (406, 309) with delta (0, 0)
Screenshot: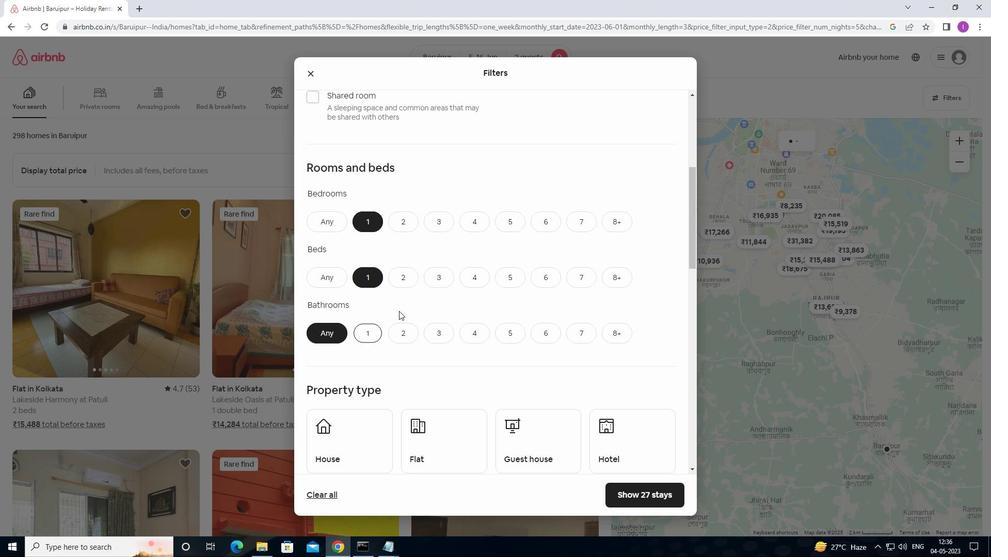 
Action: Mouse moved to (361, 318)
Screenshot: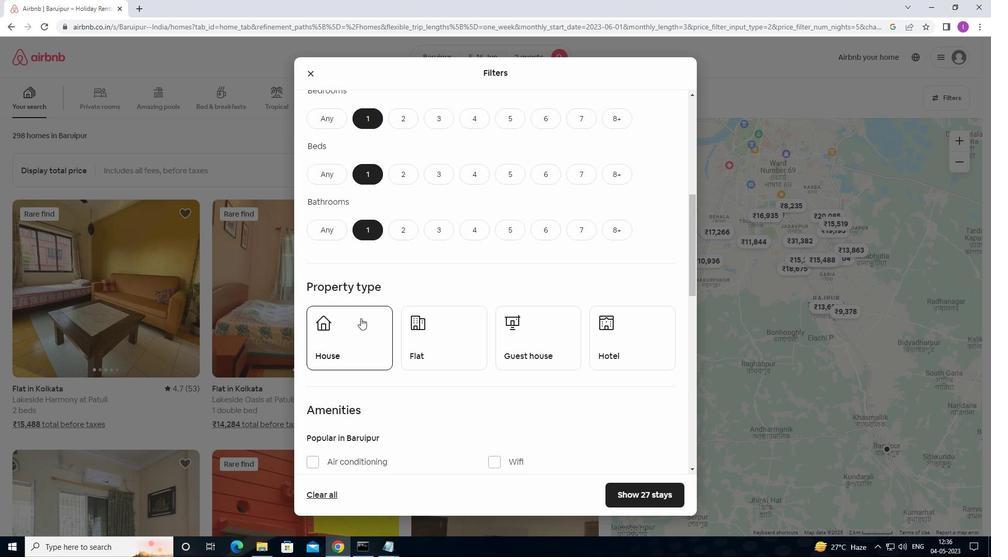 
Action: Mouse pressed left at (361, 318)
Screenshot: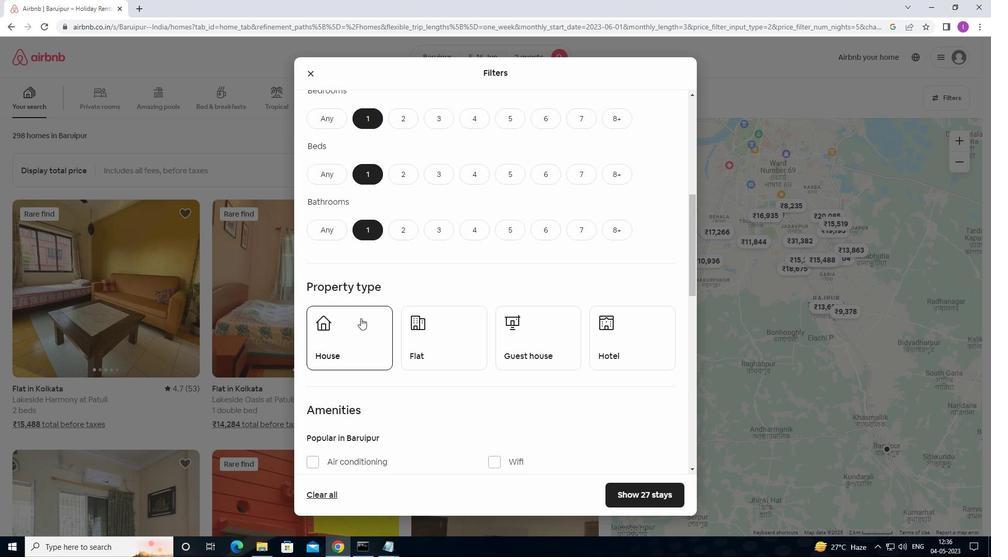 
Action: Mouse moved to (430, 331)
Screenshot: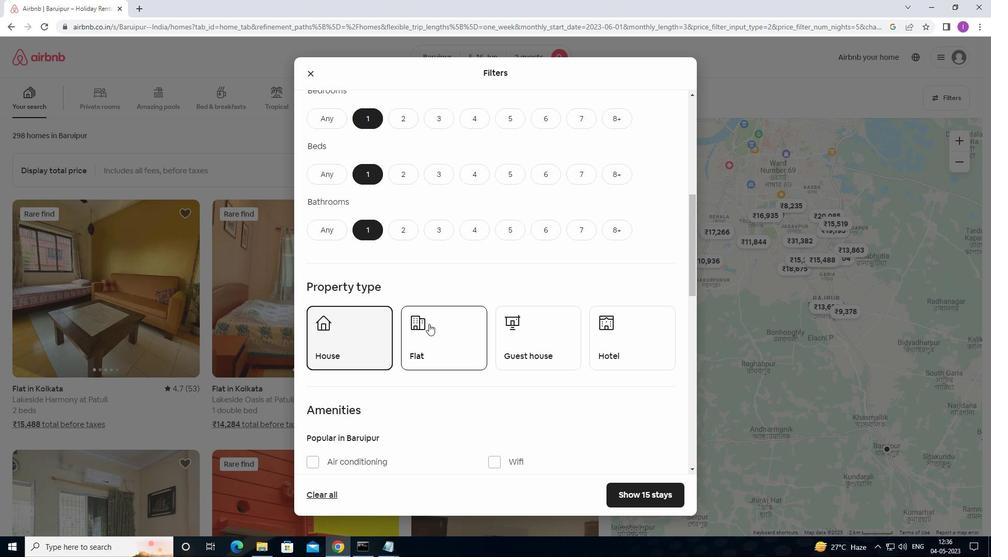 
Action: Mouse pressed left at (430, 331)
Screenshot: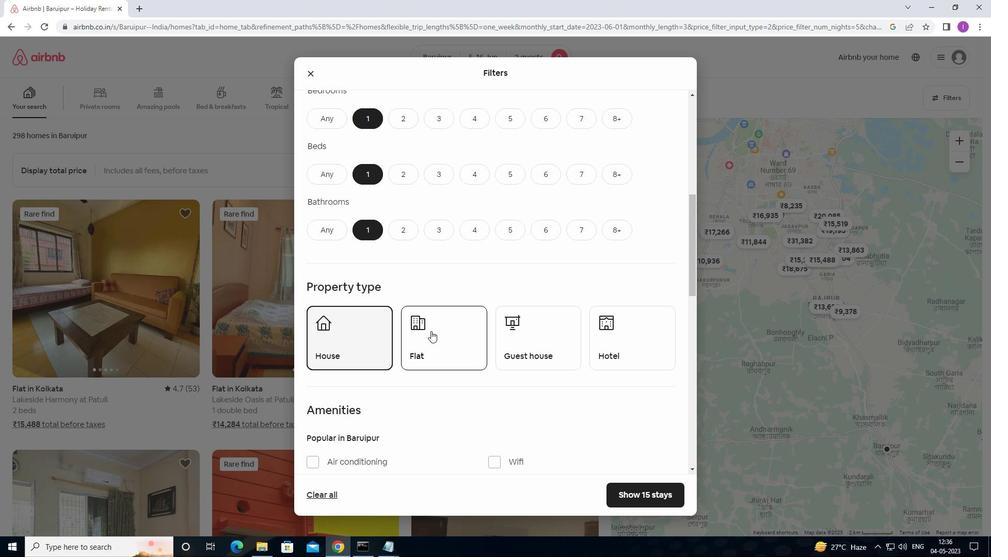 
Action: Mouse moved to (530, 332)
Screenshot: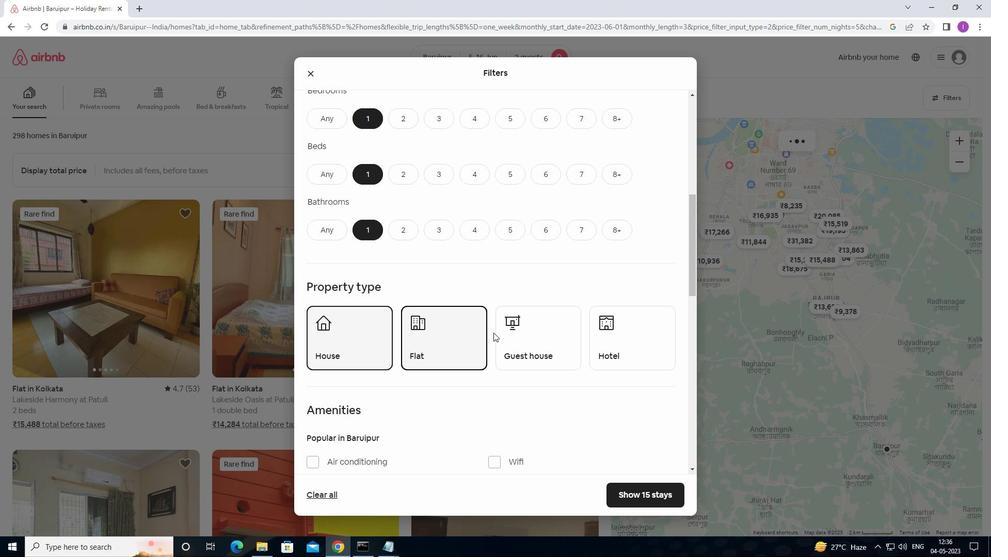 
Action: Mouse pressed left at (530, 332)
Screenshot: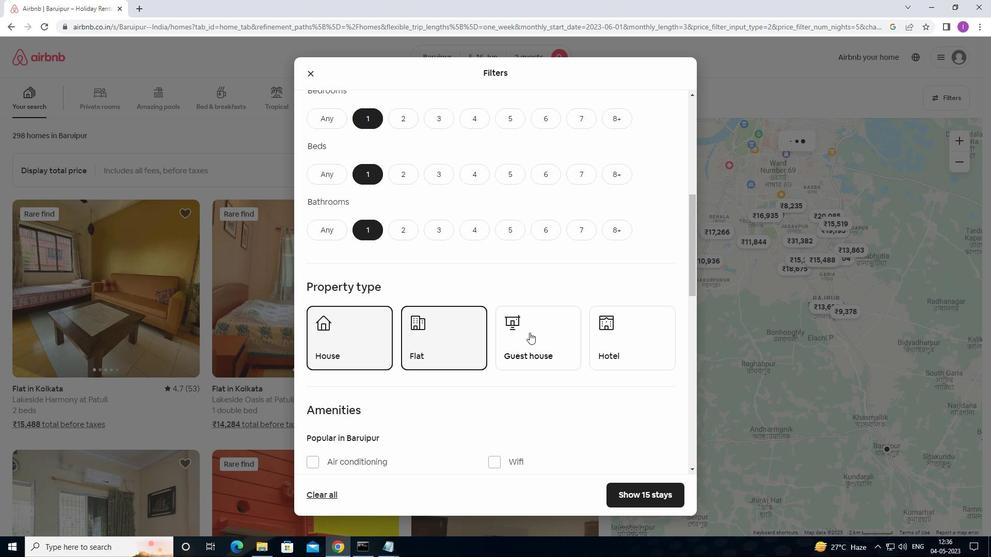 
Action: Mouse moved to (608, 336)
Screenshot: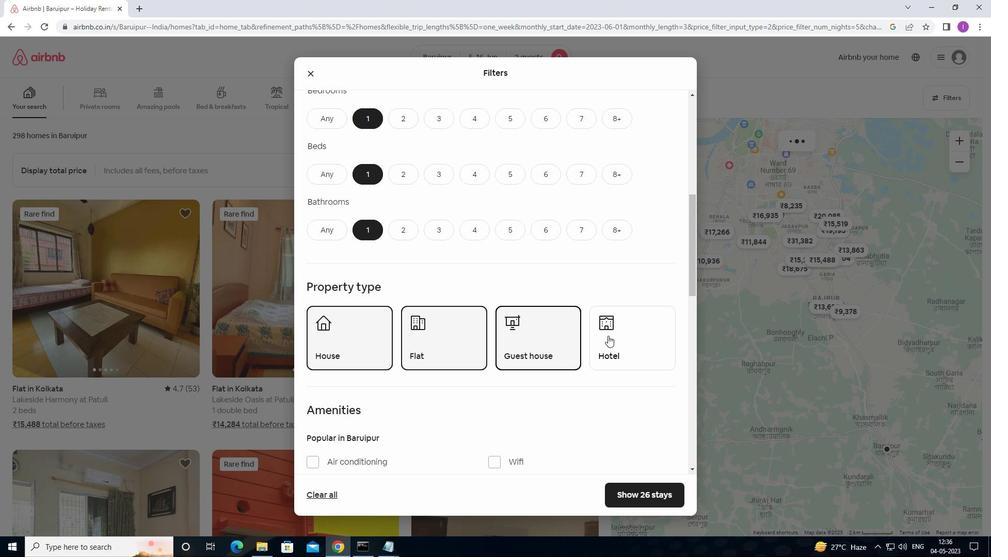 
Action: Mouse pressed left at (608, 336)
Screenshot: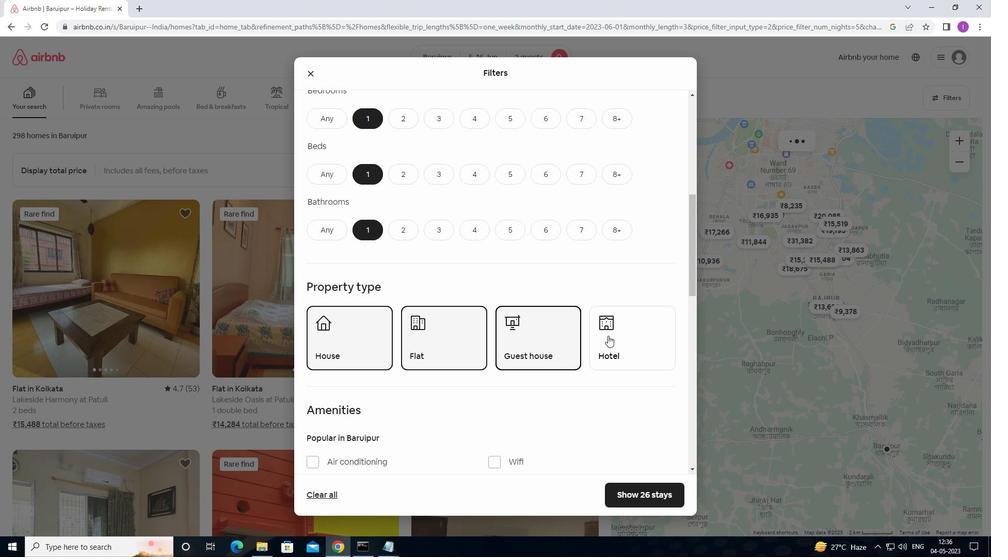 
Action: Mouse moved to (507, 361)
Screenshot: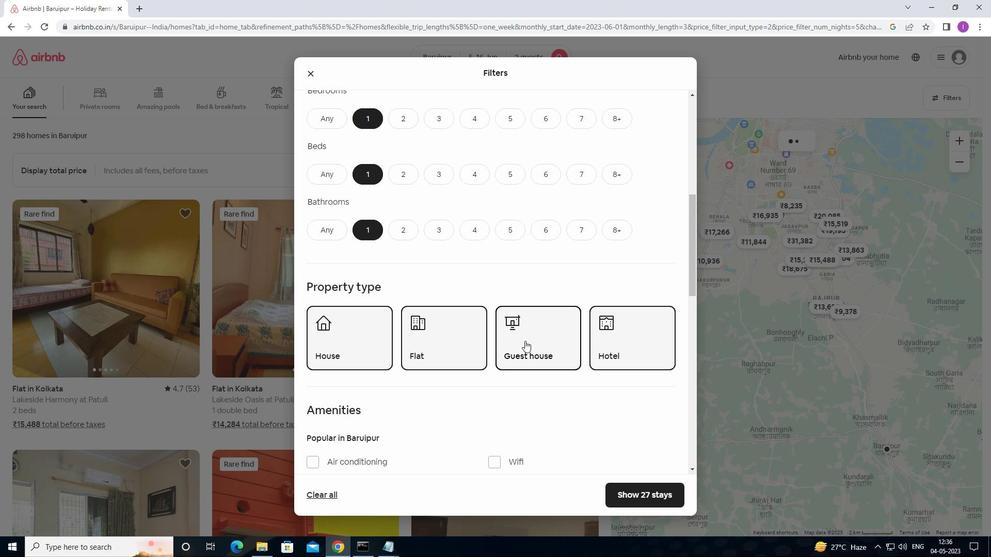 
Action: Mouse scrolled (507, 361) with delta (0, 0)
Screenshot: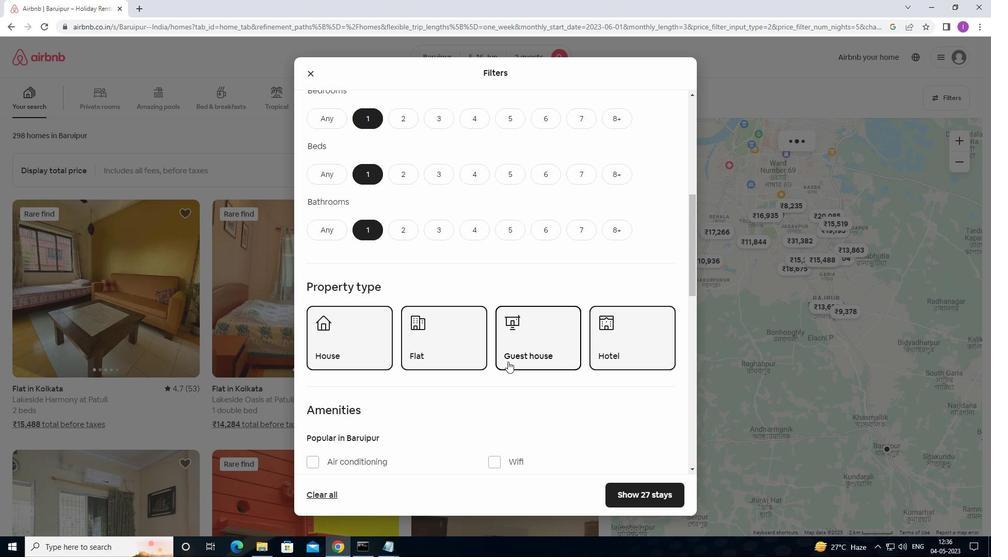 
Action: Mouse scrolled (507, 361) with delta (0, 0)
Screenshot: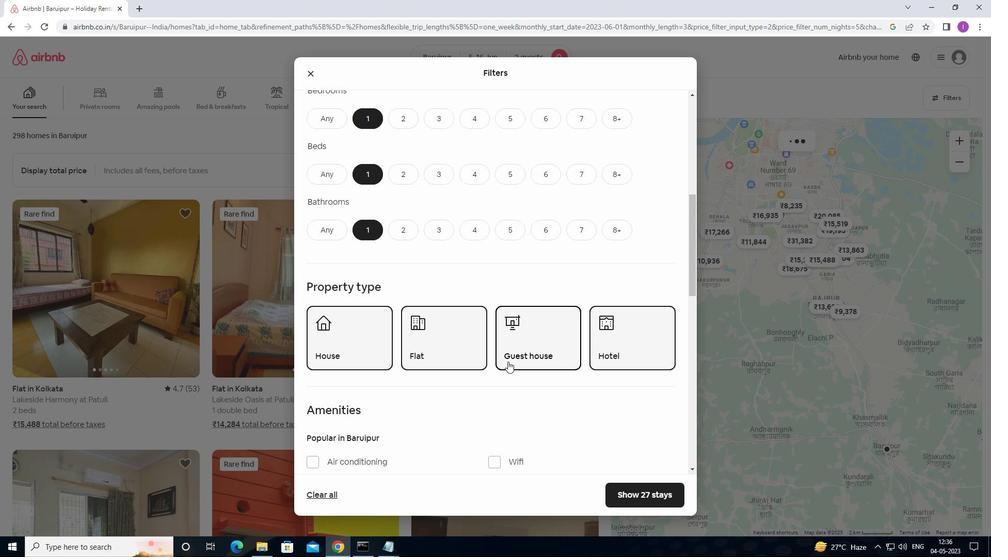 
Action: Mouse moved to (509, 357)
Screenshot: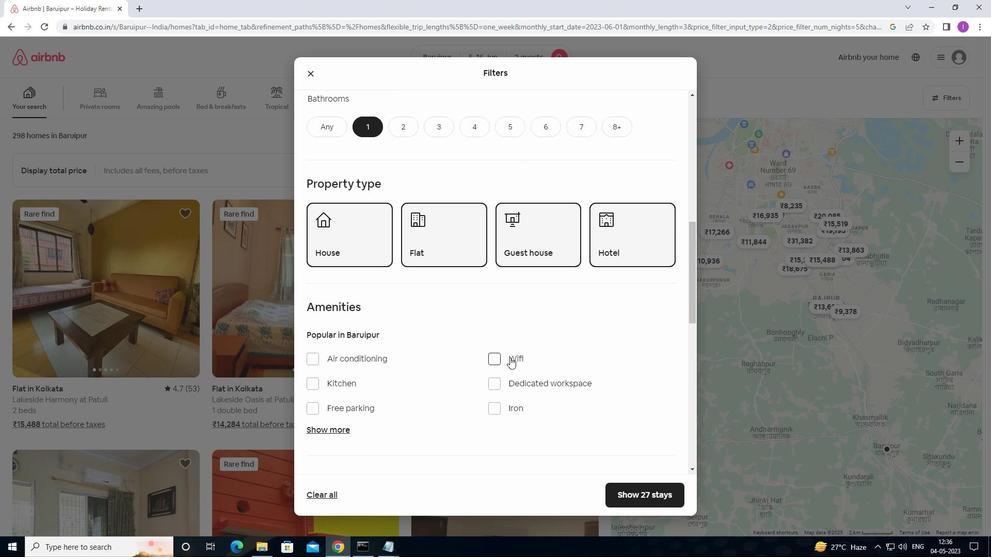 
Action: Mouse scrolled (509, 357) with delta (0, 0)
Screenshot: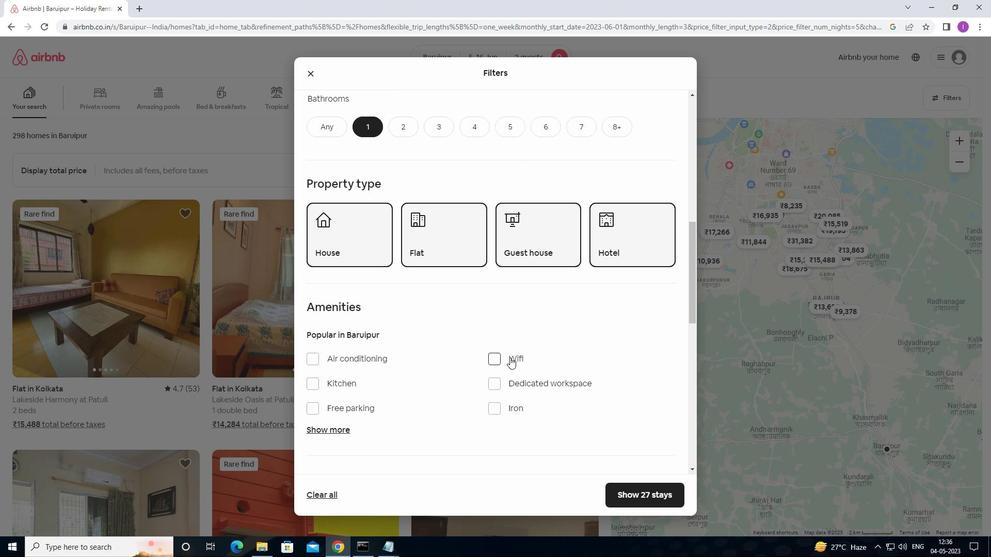 
Action: Mouse scrolled (509, 357) with delta (0, 0)
Screenshot: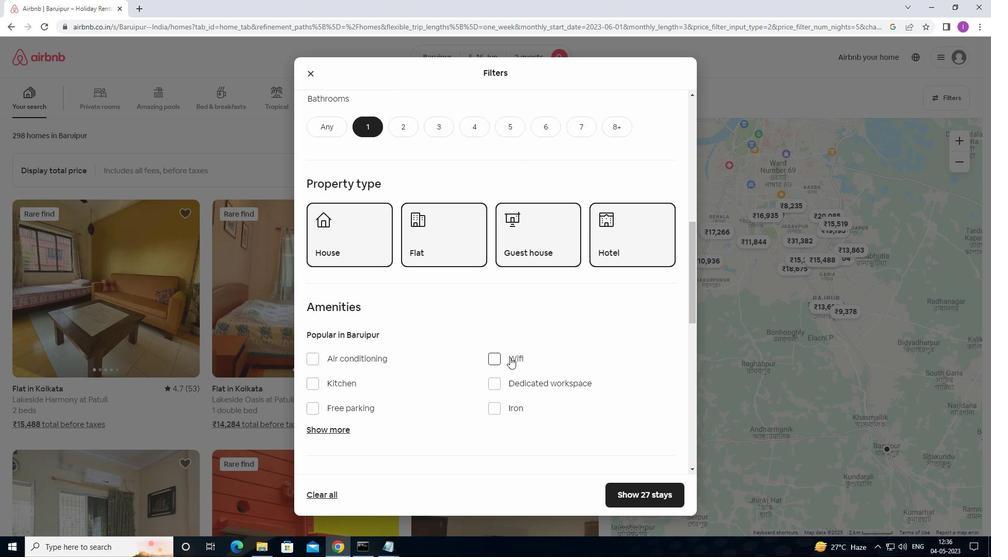 
Action: Mouse moved to (495, 257)
Screenshot: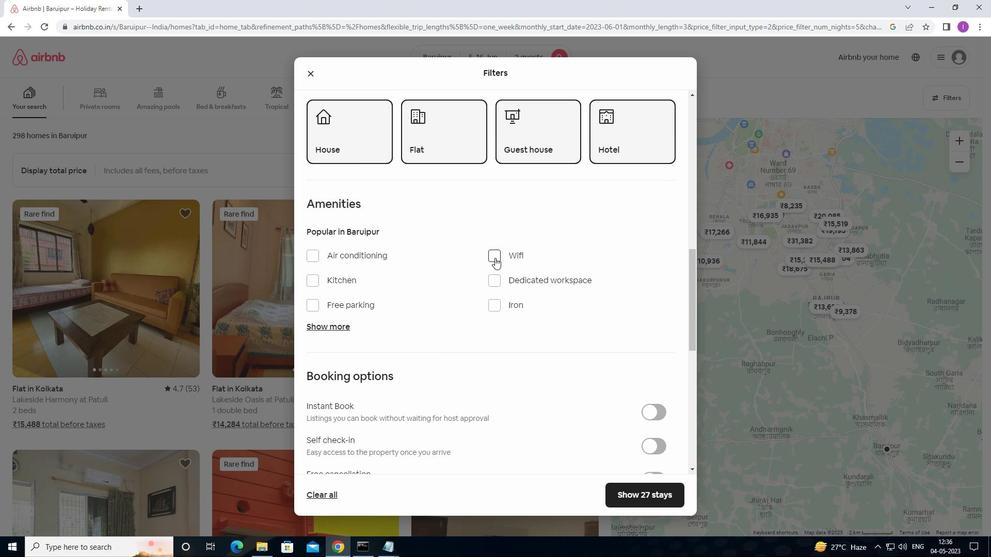 
Action: Mouse pressed left at (495, 257)
Screenshot: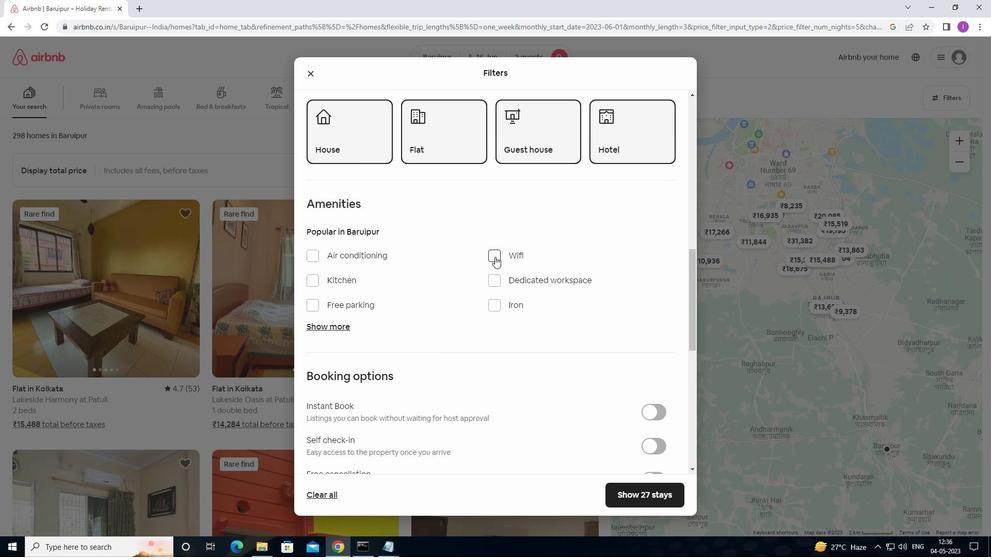 
Action: Mouse moved to (504, 274)
Screenshot: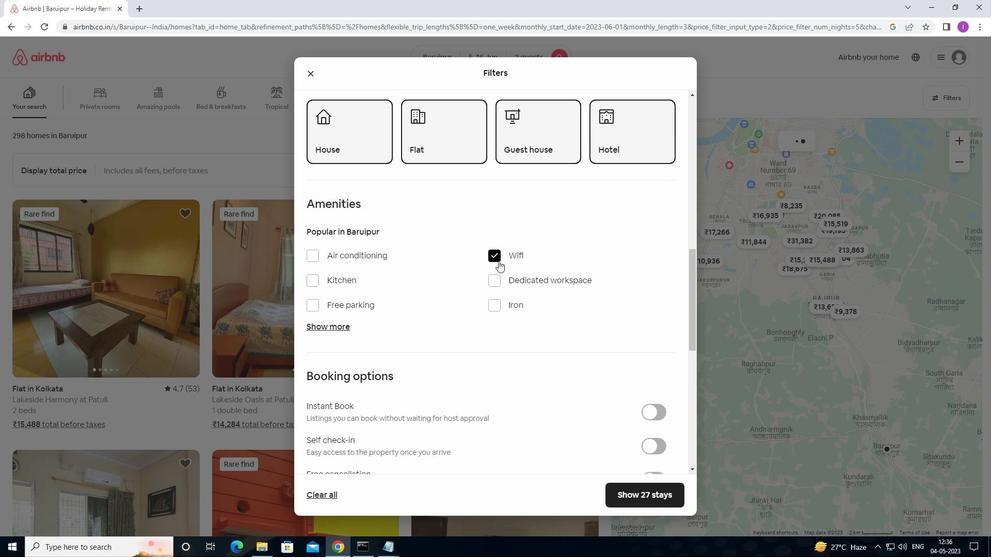 
Action: Mouse scrolled (504, 273) with delta (0, 0)
Screenshot: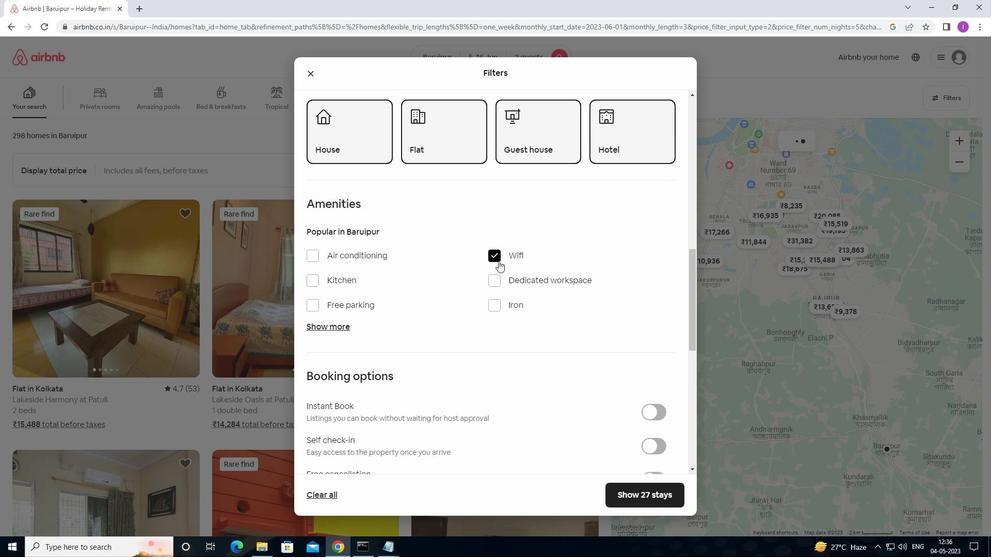 
Action: Mouse moved to (508, 280)
Screenshot: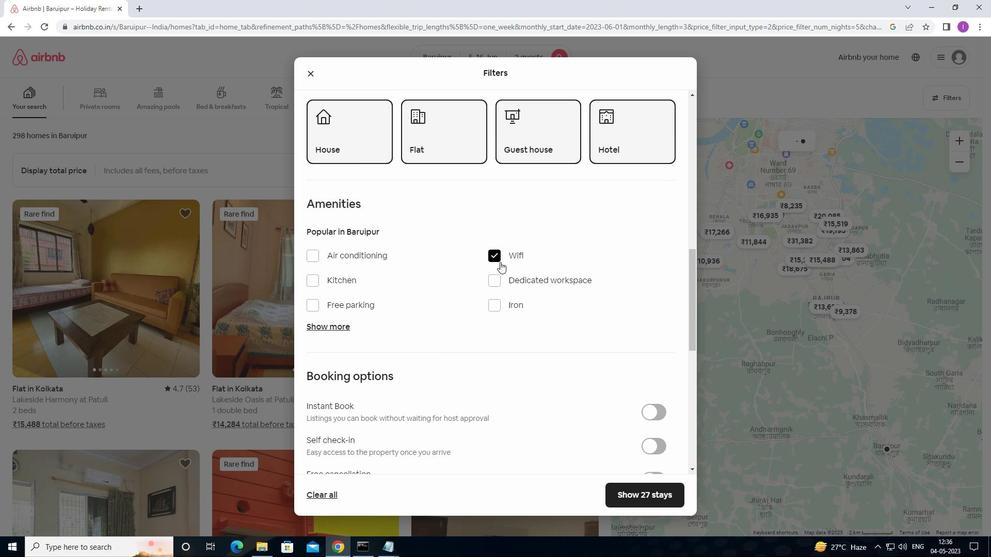 
Action: Mouse scrolled (508, 279) with delta (0, 0)
Screenshot: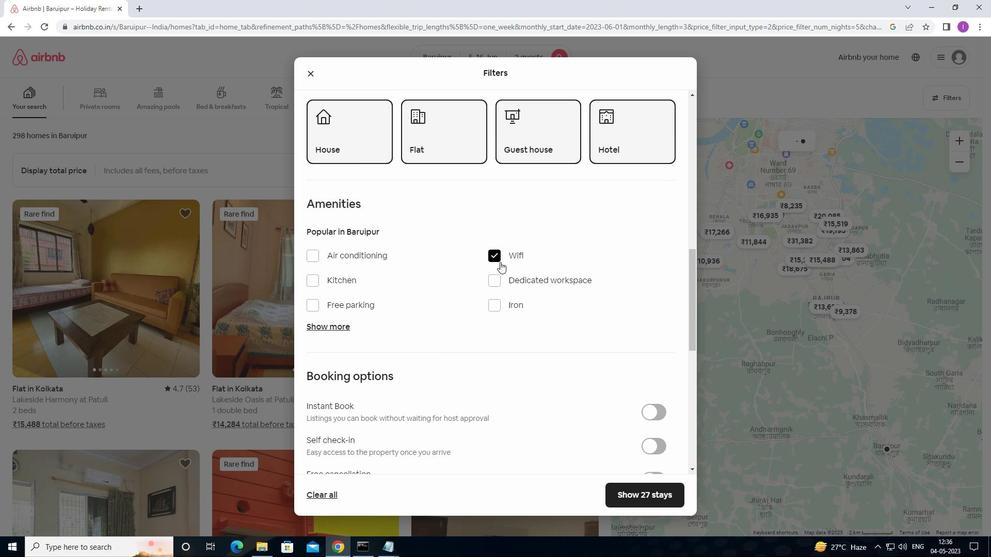 
Action: Mouse moved to (508, 281)
Screenshot: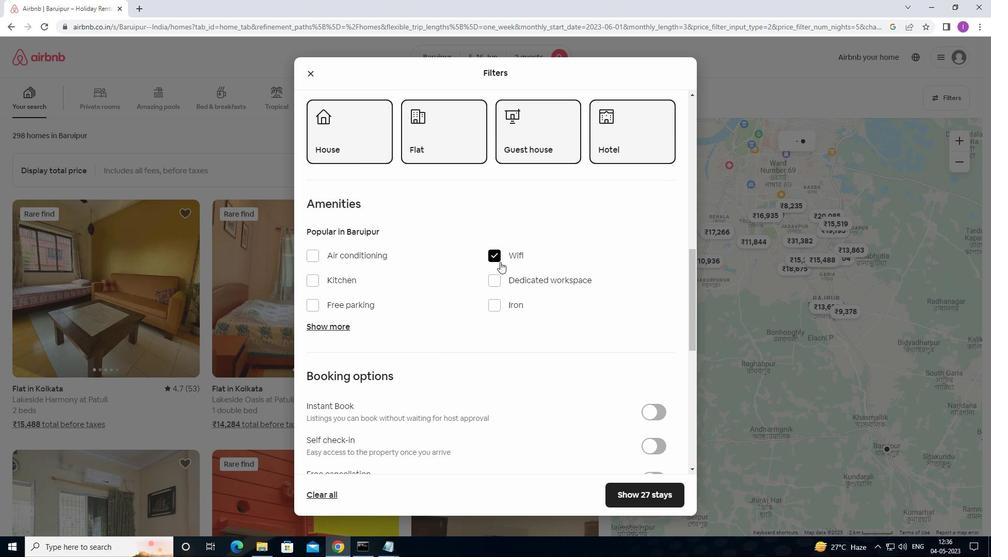 
Action: Mouse scrolled (508, 280) with delta (0, 0)
Screenshot: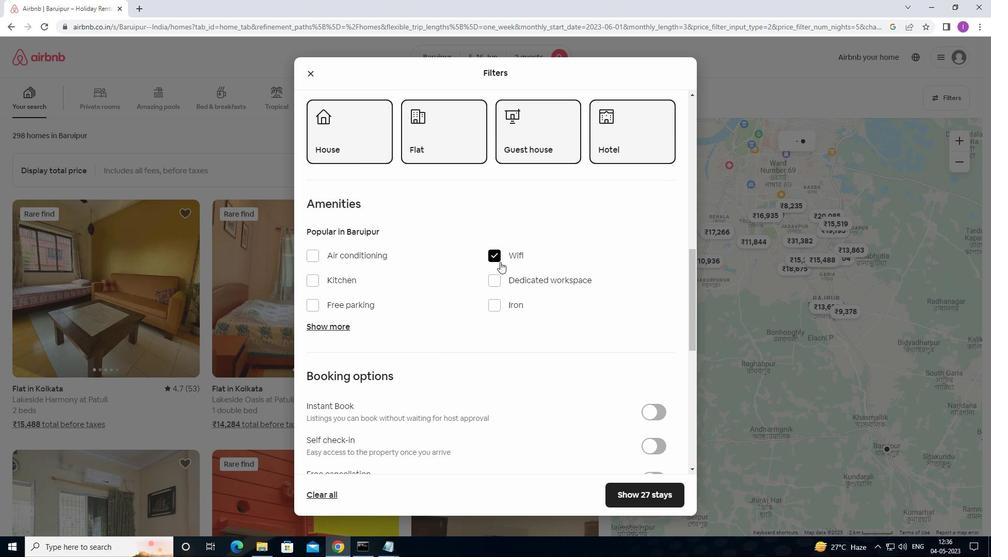 
Action: Mouse scrolled (508, 280) with delta (0, 0)
Screenshot: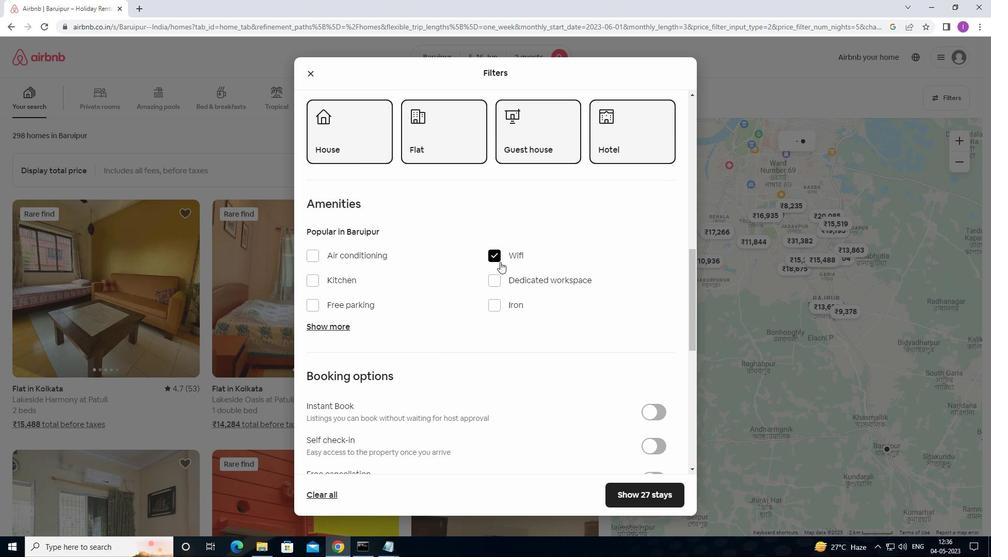 
Action: Mouse moved to (658, 243)
Screenshot: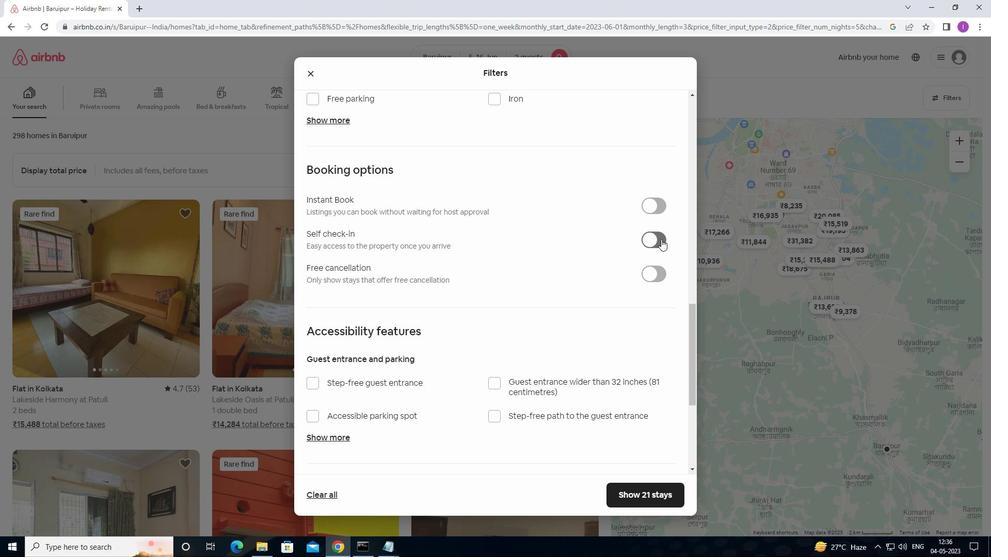 
Action: Mouse pressed left at (658, 243)
Screenshot: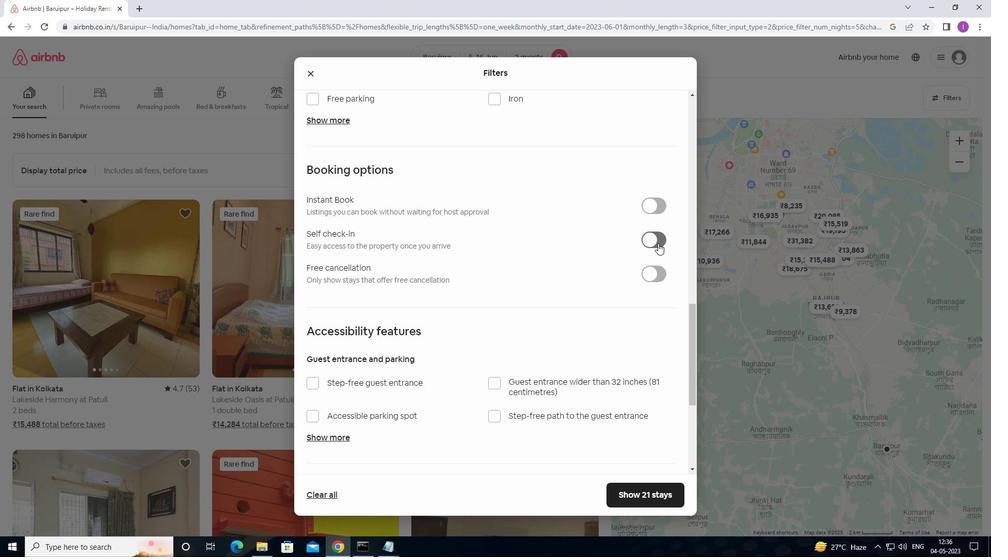 
Action: Mouse moved to (531, 267)
Screenshot: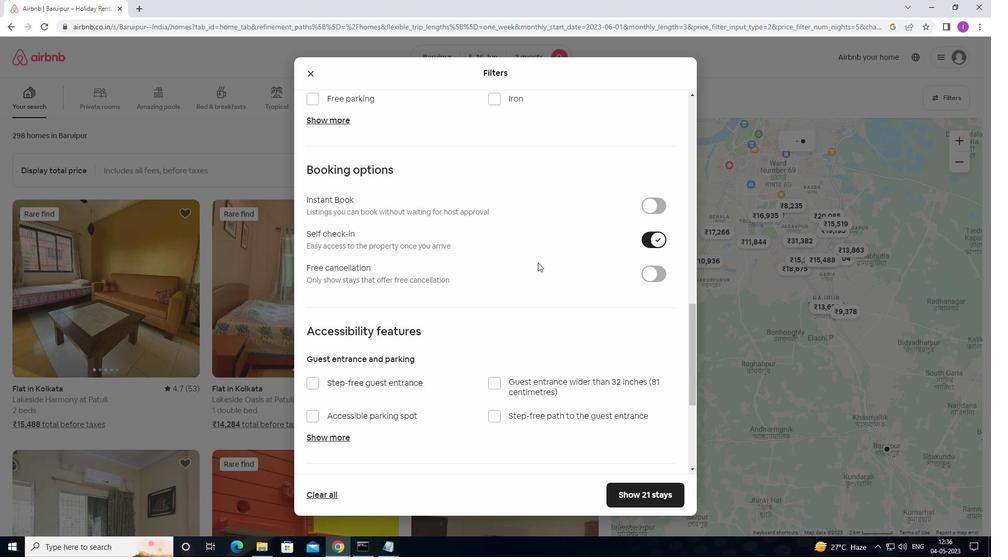 
Action: Mouse scrolled (531, 266) with delta (0, 0)
Screenshot: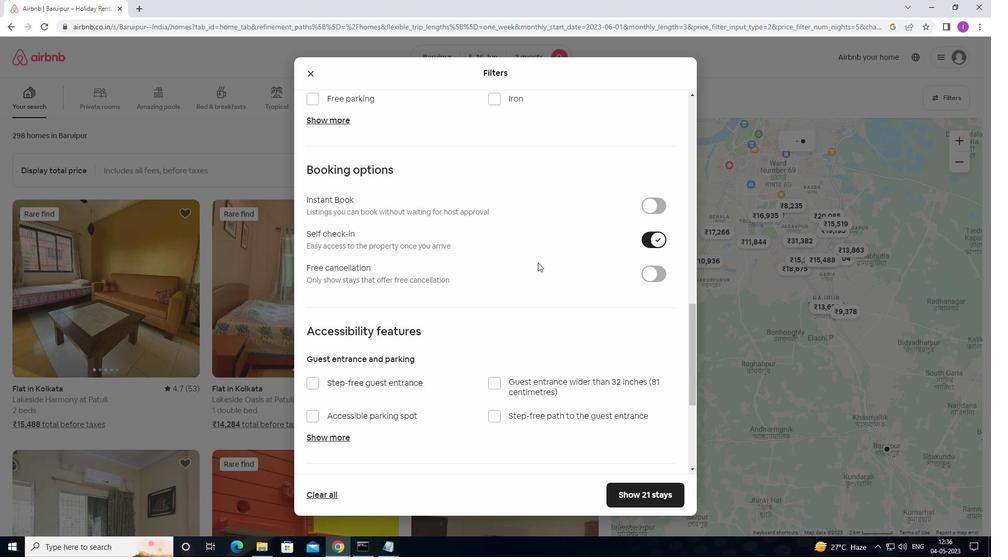 
Action: Mouse moved to (531, 268)
Screenshot: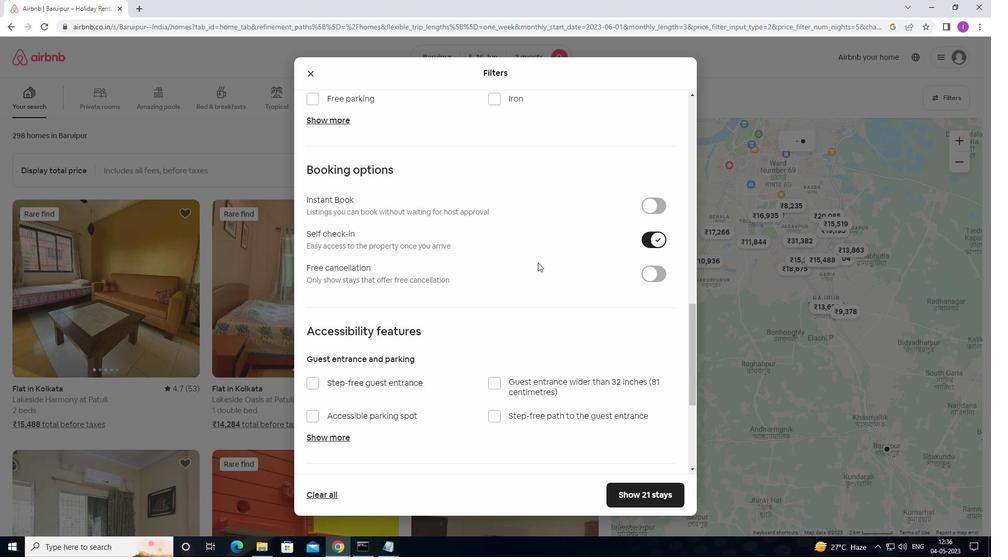 
Action: Mouse scrolled (531, 268) with delta (0, 0)
Screenshot: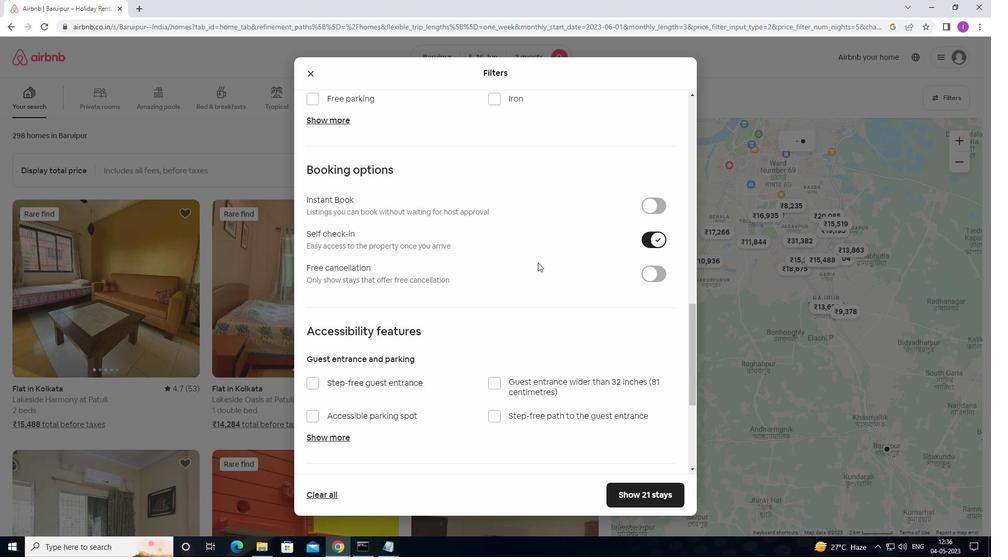 
Action: Mouse moved to (531, 270)
Screenshot: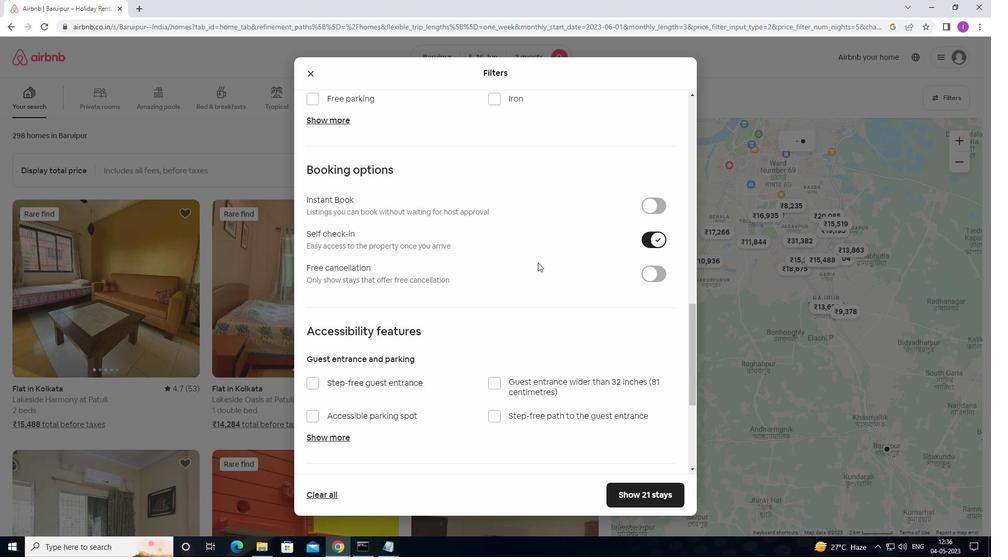 
Action: Mouse scrolled (531, 269) with delta (0, 0)
Screenshot: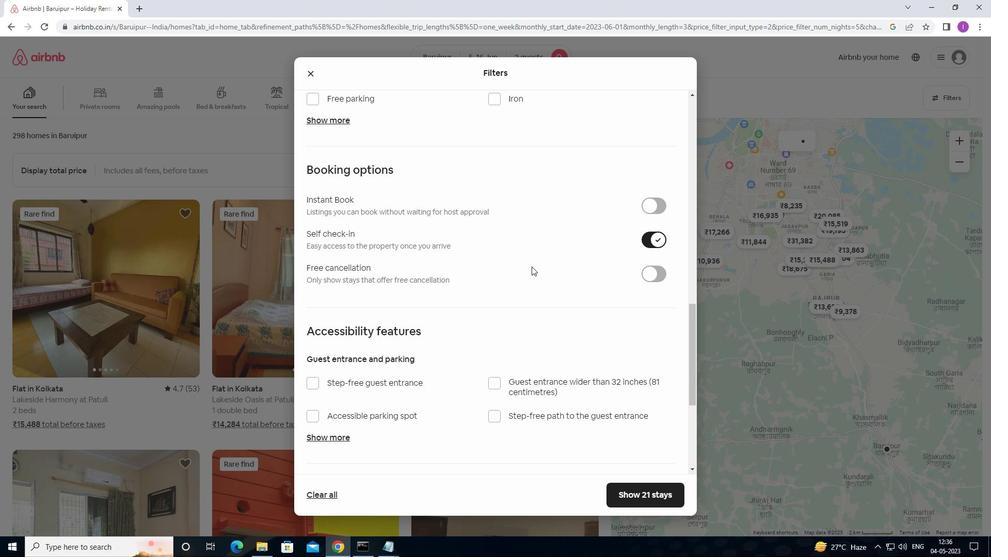 
Action: Mouse moved to (530, 270)
Screenshot: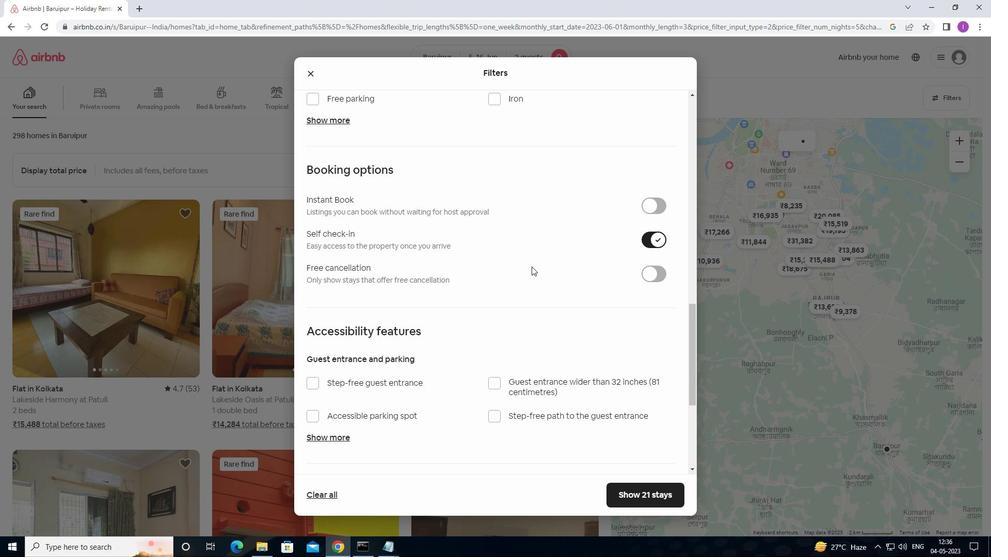 
Action: Mouse scrolled (530, 269) with delta (0, 0)
Screenshot: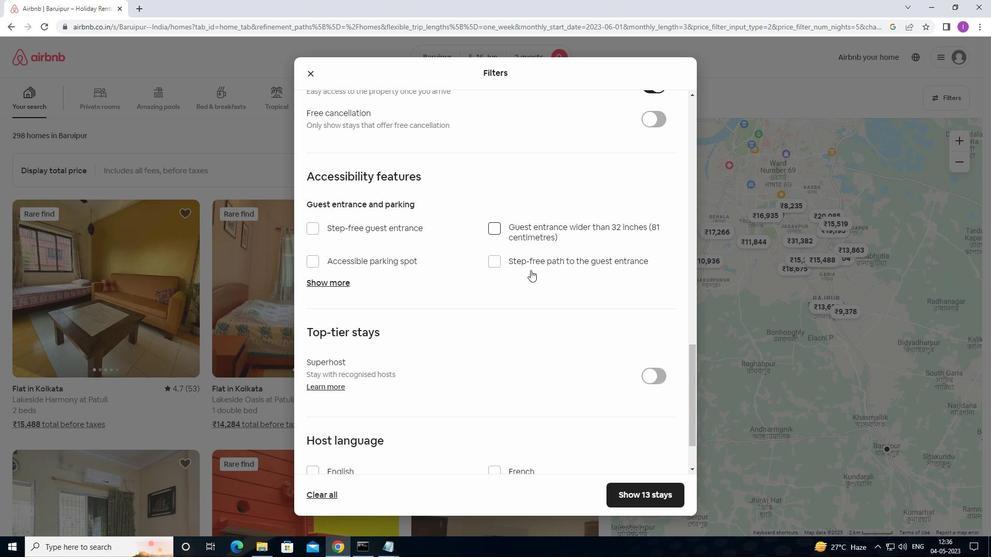 
Action: Mouse scrolled (530, 269) with delta (0, 0)
Screenshot: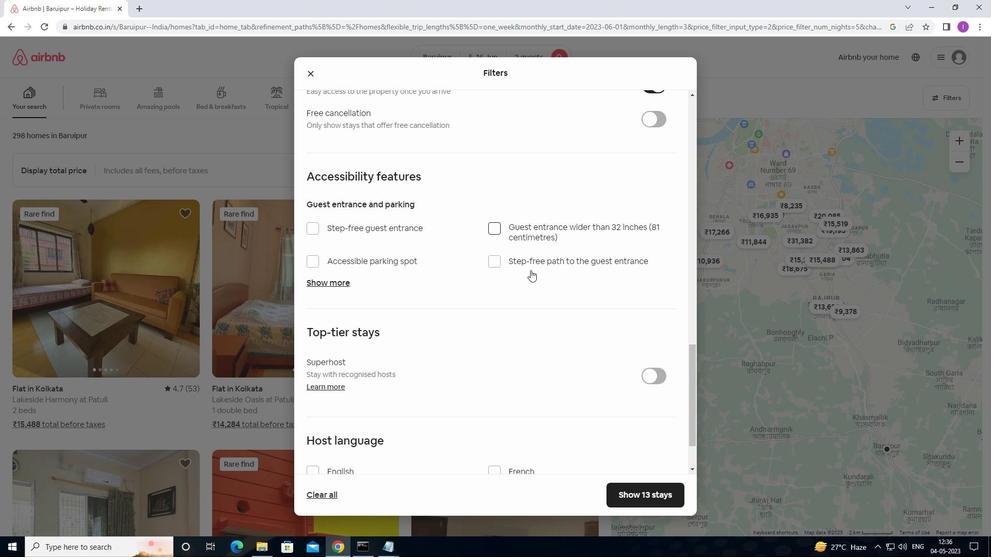
Action: Mouse scrolled (530, 269) with delta (0, 0)
Screenshot: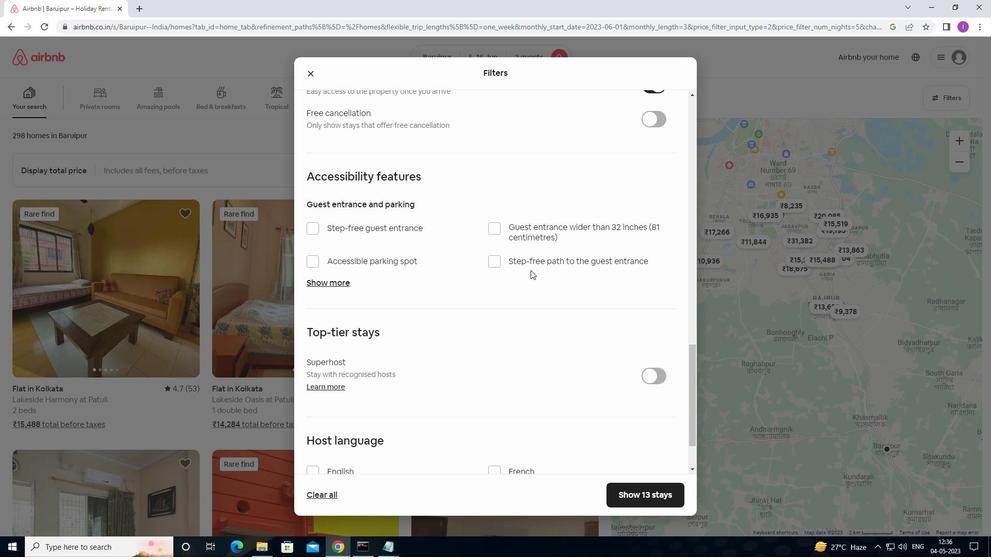 
Action: Mouse scrolled (530, 269) with delta (0, 0)
Screenshot: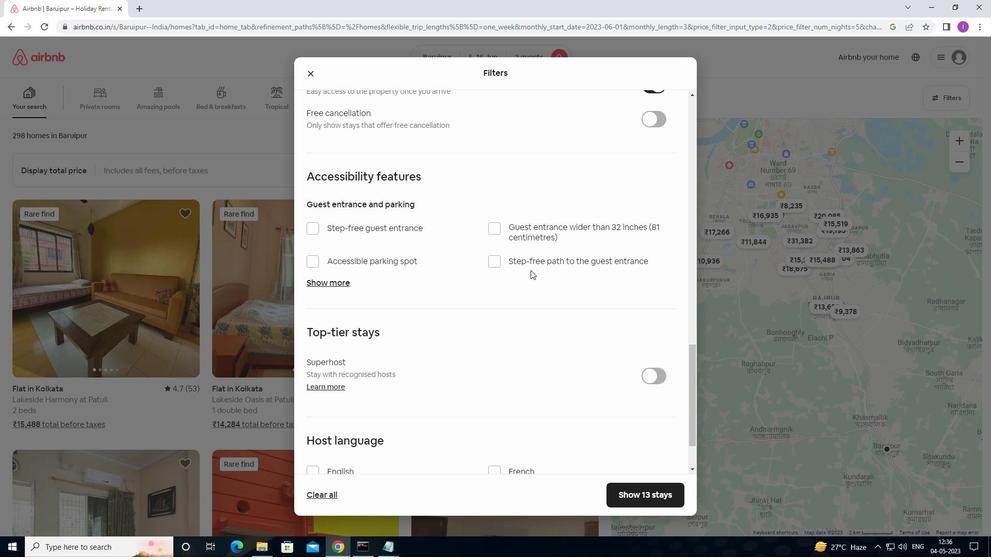 
Action: Mouse moved to (533, 269)
Screenshot: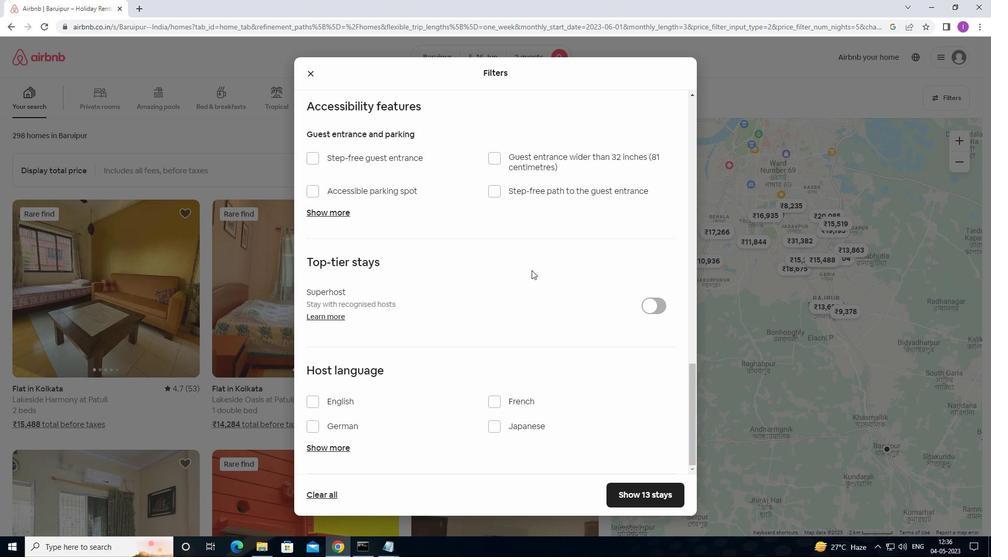 
Action: Mouse scrolled (533, 268) with delta (0, 0)
Screenshot: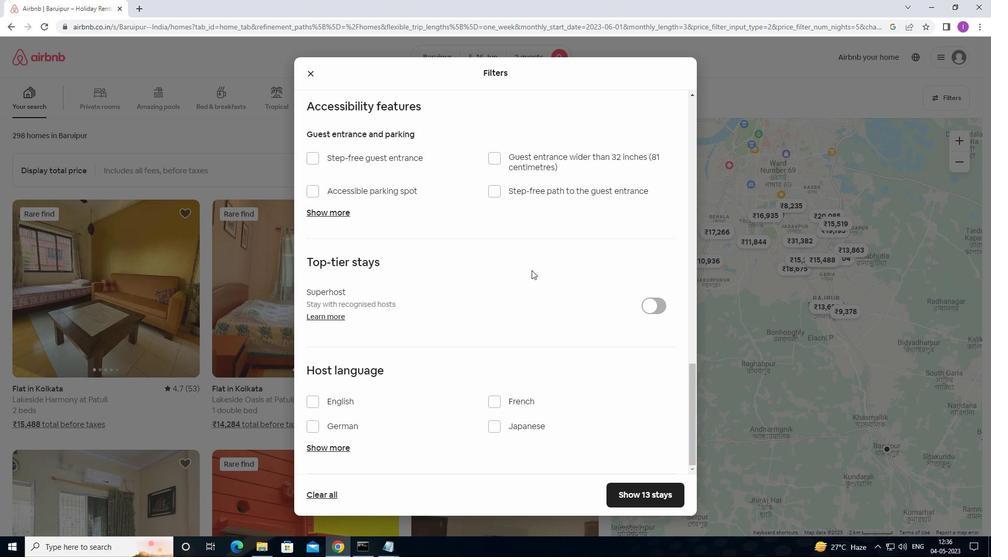 
Action: Mouse moved to (534, 269)
Screenshot: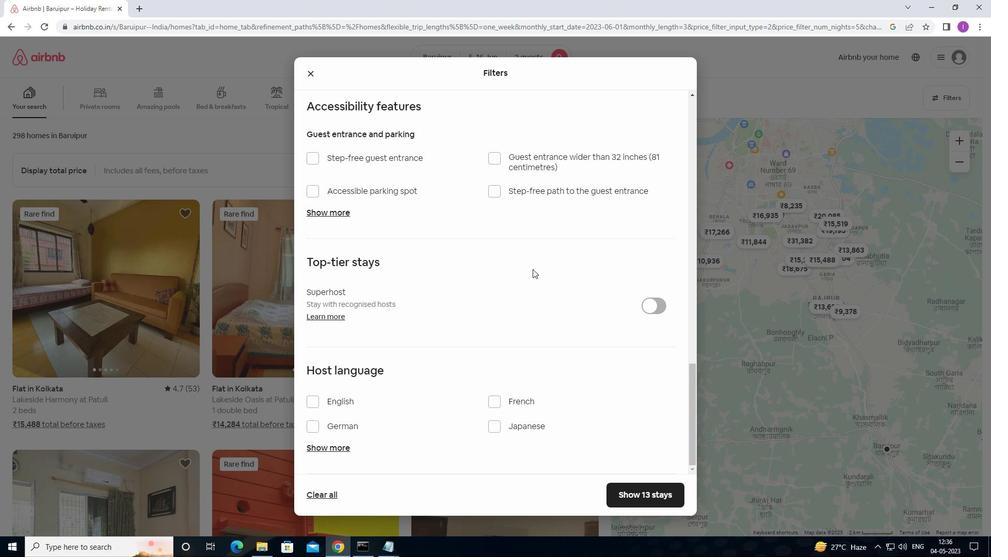 
Action: Mouse scrolled (534, 268) with delta (0, 0)
Screenshot: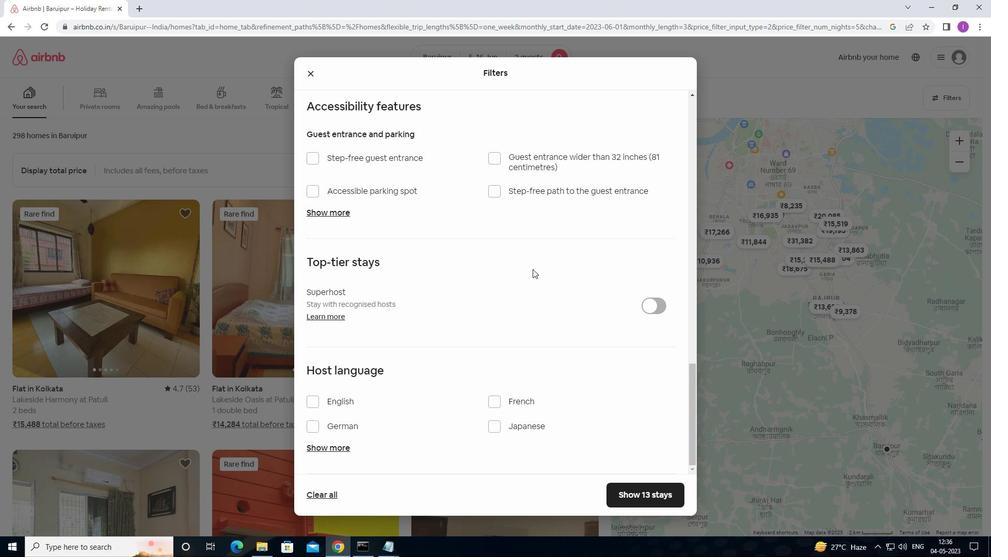 
Action: Mouse moved to (535, 269)
Screenshot: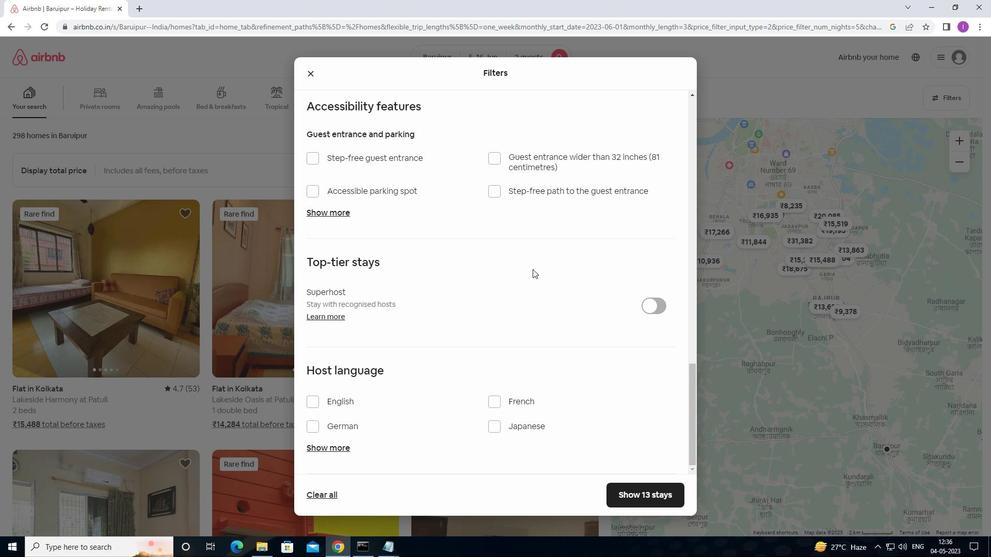 
Action: Mouse scrolled (535, 268) with delta (0, 0)
Screenshot: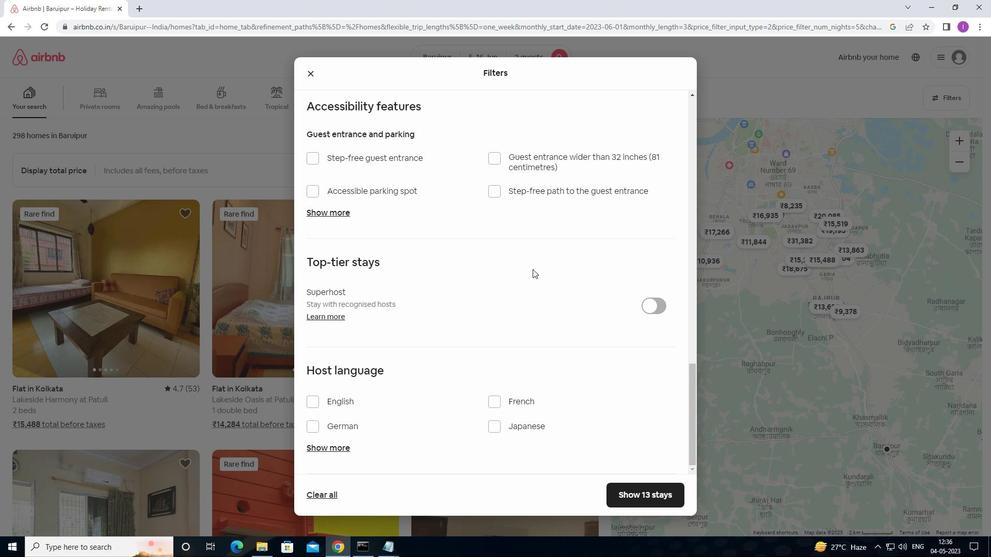 
Action: Mouse moved to (309, 399)
Screenshot: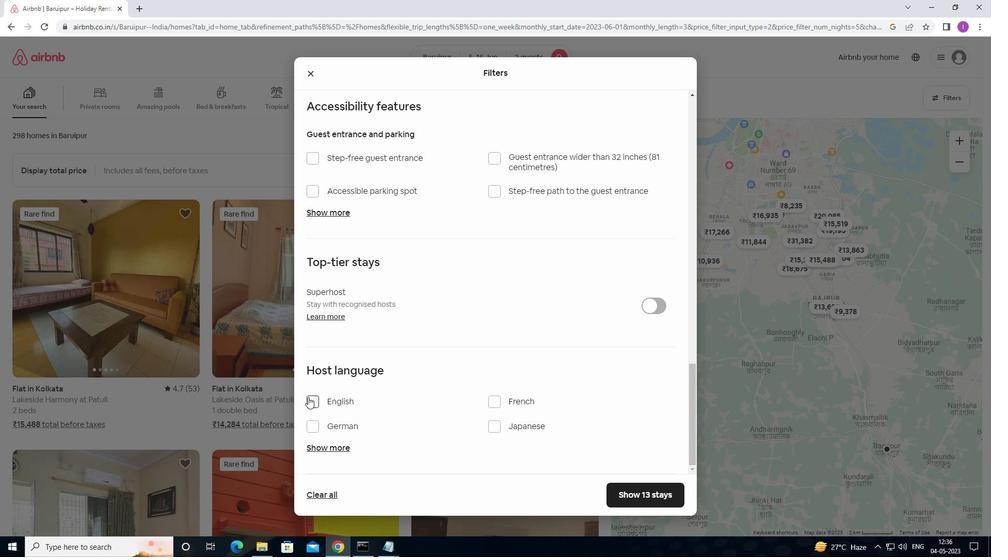 
Action: Mouse pressed left at (309, 399)
Screenshot: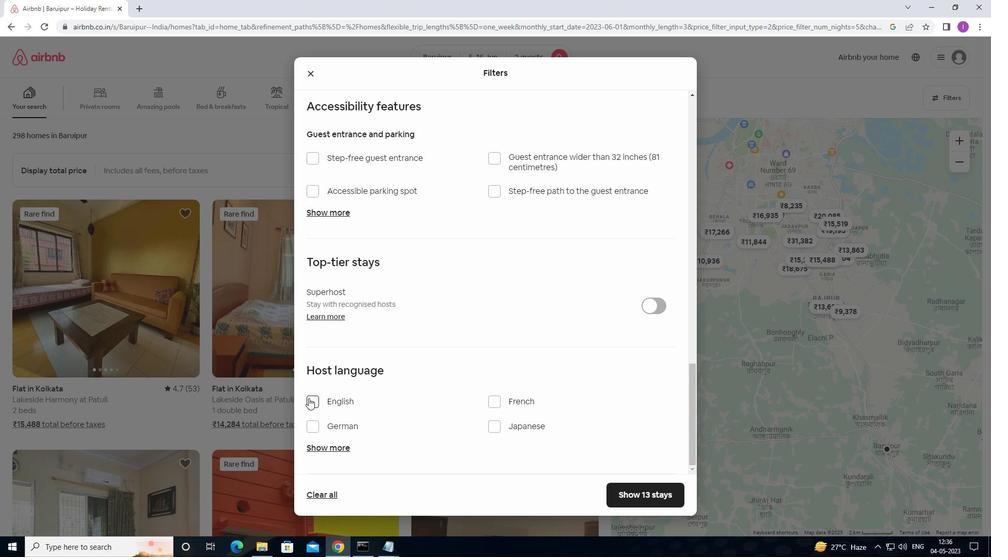
Action: Mouse moved to (636, 495)
Screenshot: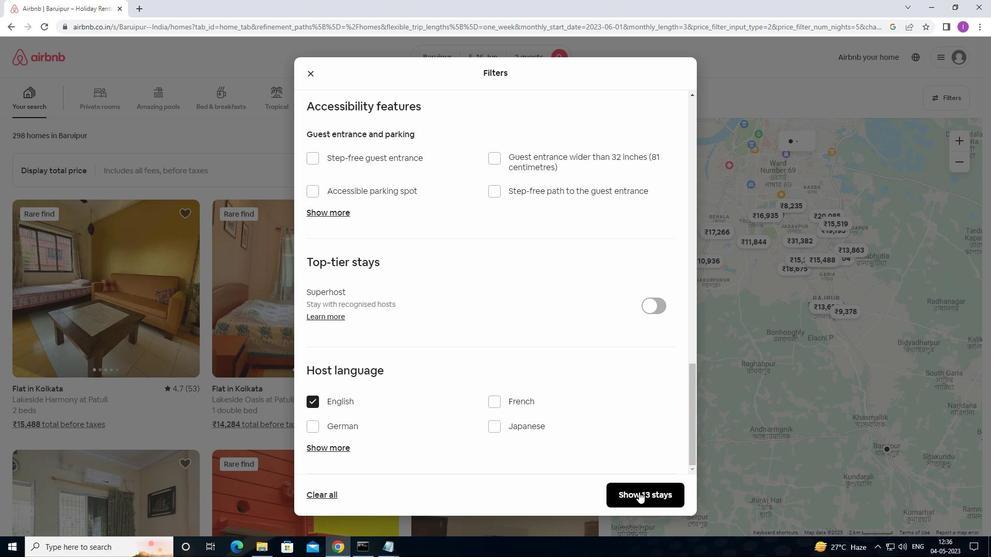 
Action: Mouse pressed left at (636, 495)
Screenshot: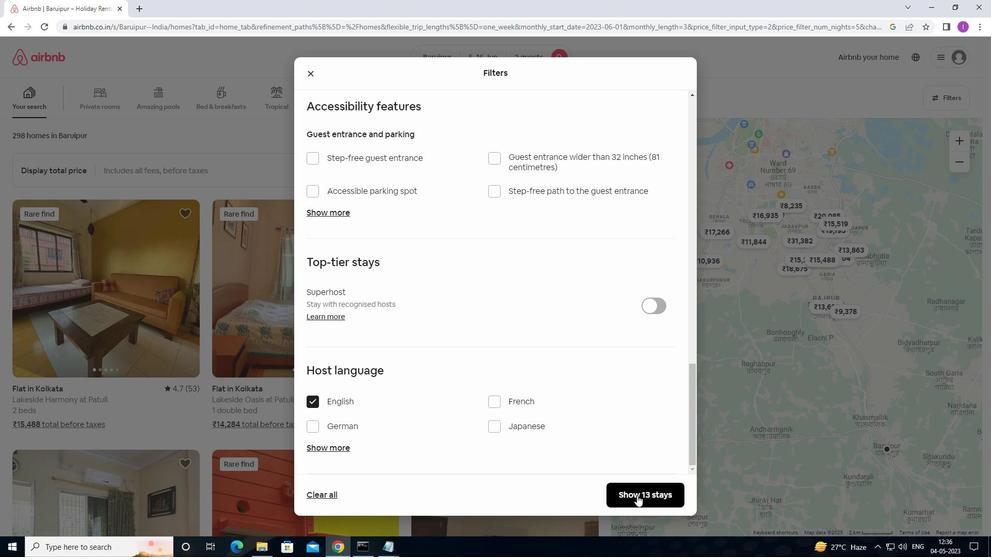 
Action: Mouse moved to (505, 411)
Screenshot: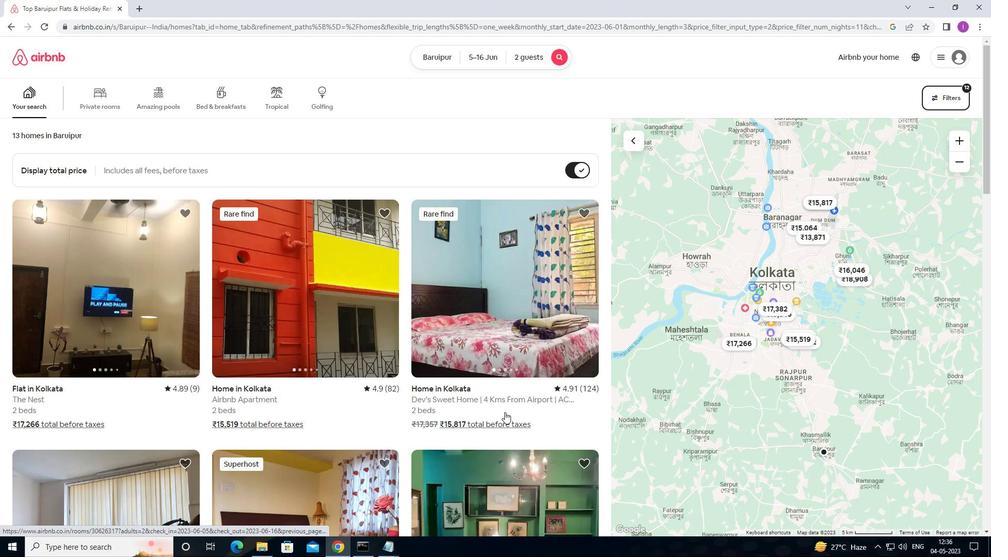 
